Task: Look for space in Conception Bay South, Canada from 2nd June, 2023 to 15th June, 2023 for 2 adults in price range Rs.10000 to Rs.15000. Place can be entire place with 1  bedroom having 1 bed and 1 bathroom. Property type can be house, flat, guest house, hotel. Booking option can be shelf check-in. Required host language is English.
Action: Mouse moved to (441, 88)
Screenshot: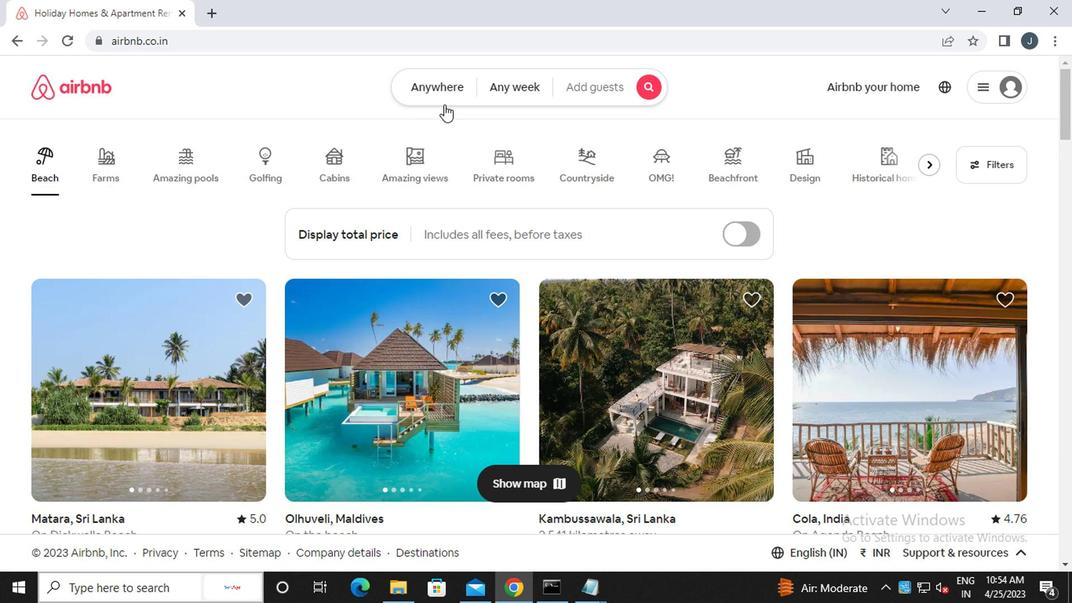 
Action: Mouse pressed left at (441, 88)
Screenshot: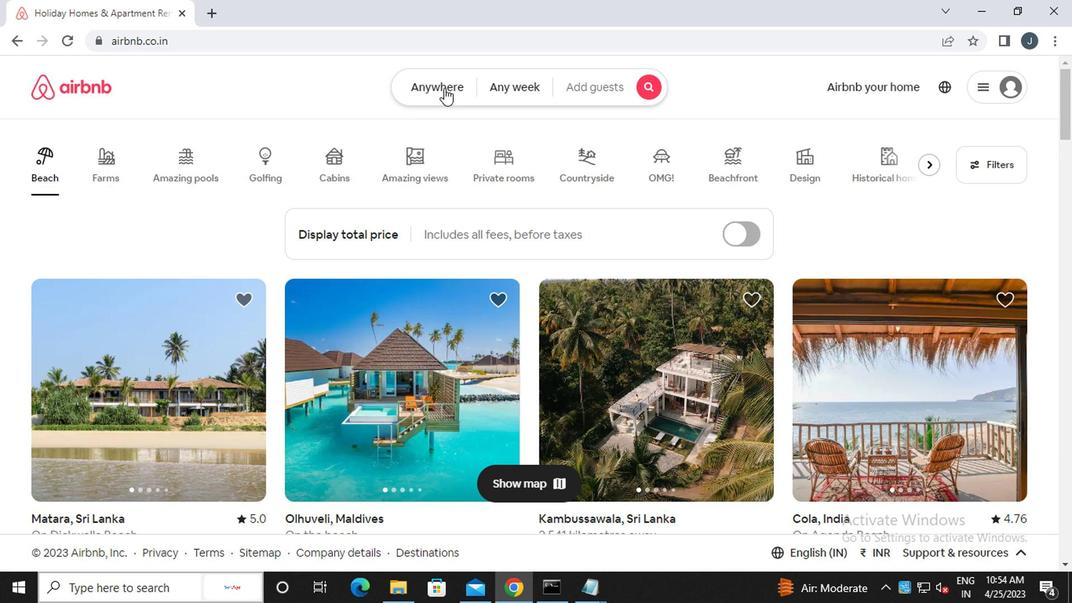 
Action: Mouse moved to (273, 157)
Screenshot: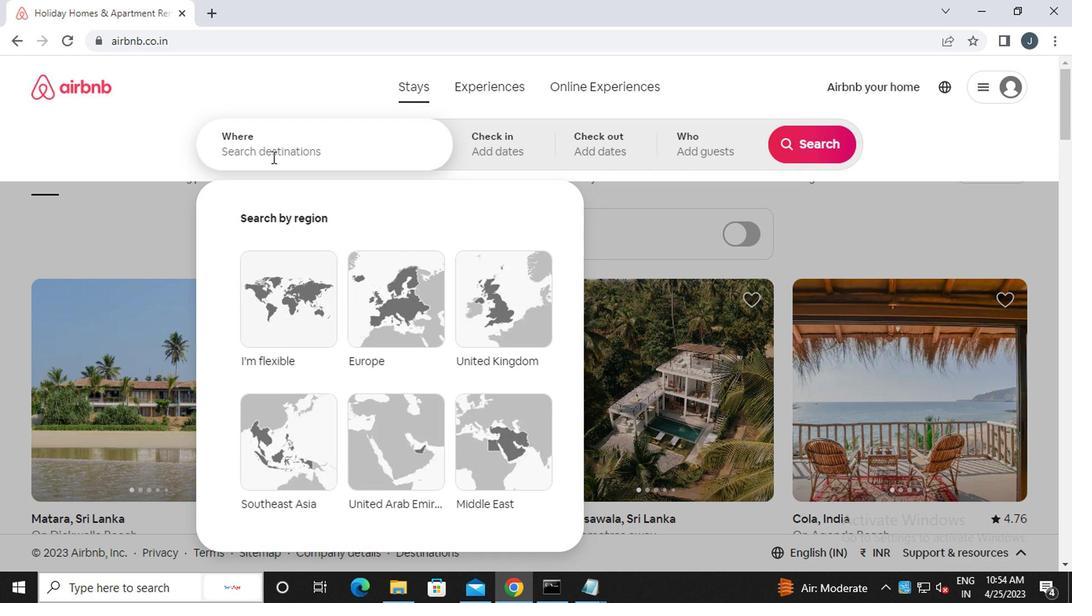 
Action: Mouse pressed left at (273, 157)
Screenshot: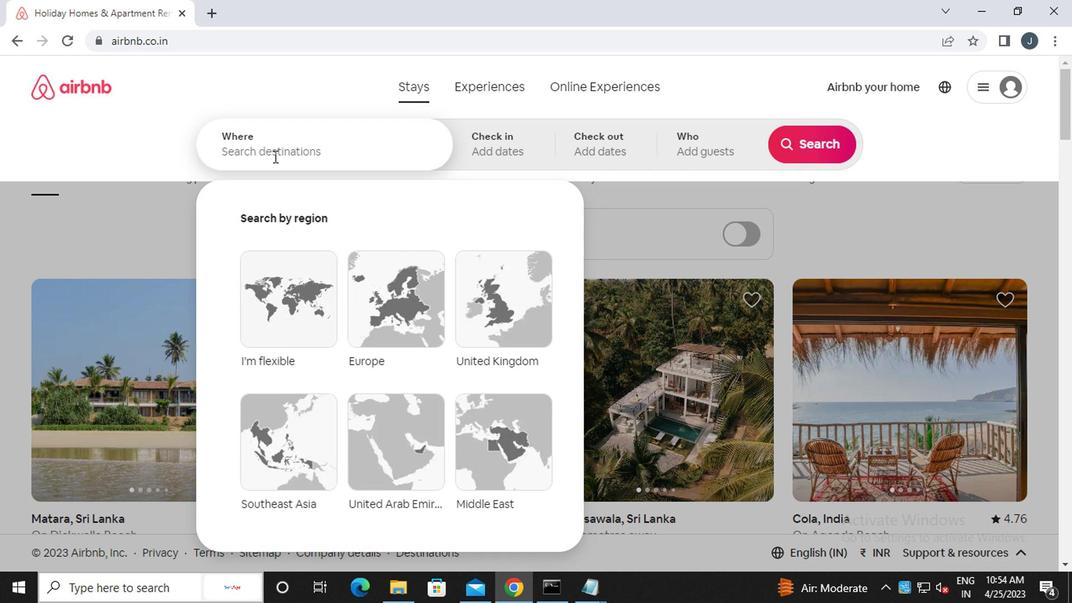 
Action: Key pressed c<Key.caps_lock>onception<Key.space><Key.caps_lock>b<Key.caps_lock>ay<Key.space><Key.caps_lock>s<Key.caps_lock>outh,<Key.space><Key.caps_lock>c<Key.caps_lock>anada
Screenshot: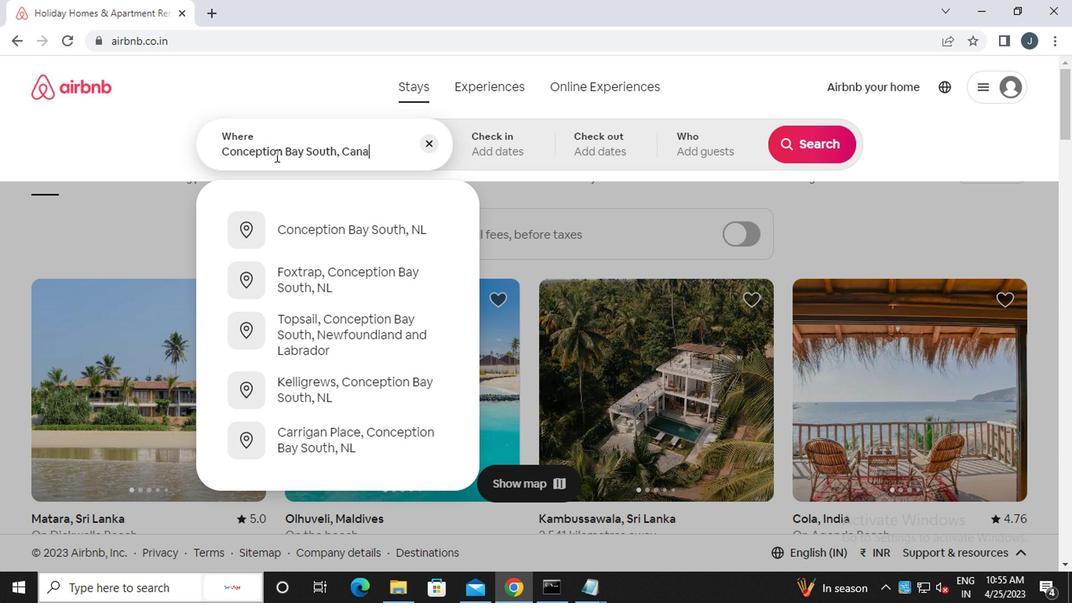 
Action: Mouse moved to (434, 151)
Screenshot: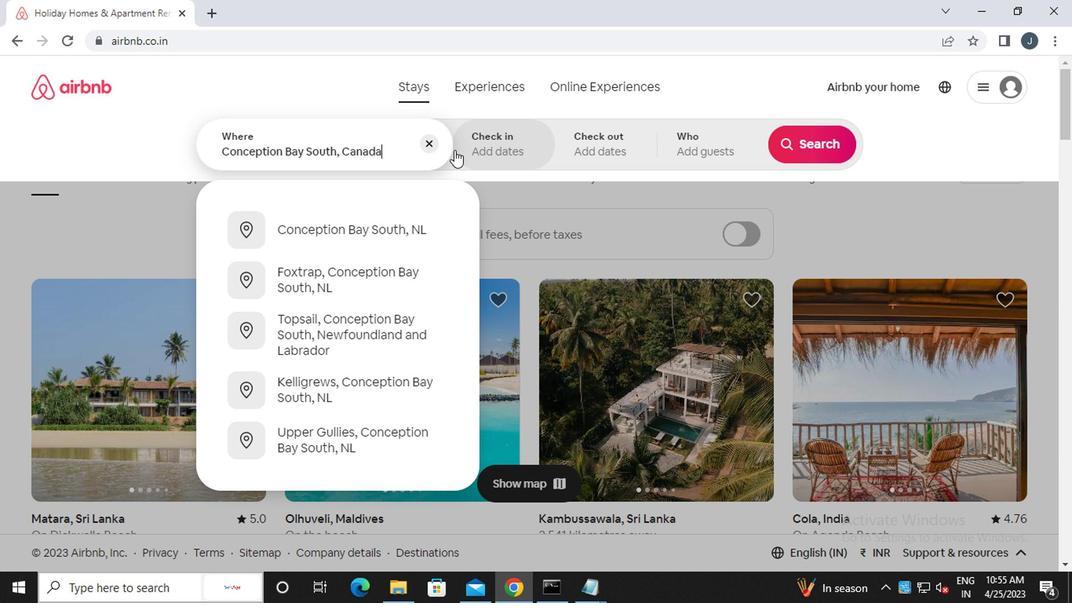 
Action: Key pressed <Key.enter>
Screenshot: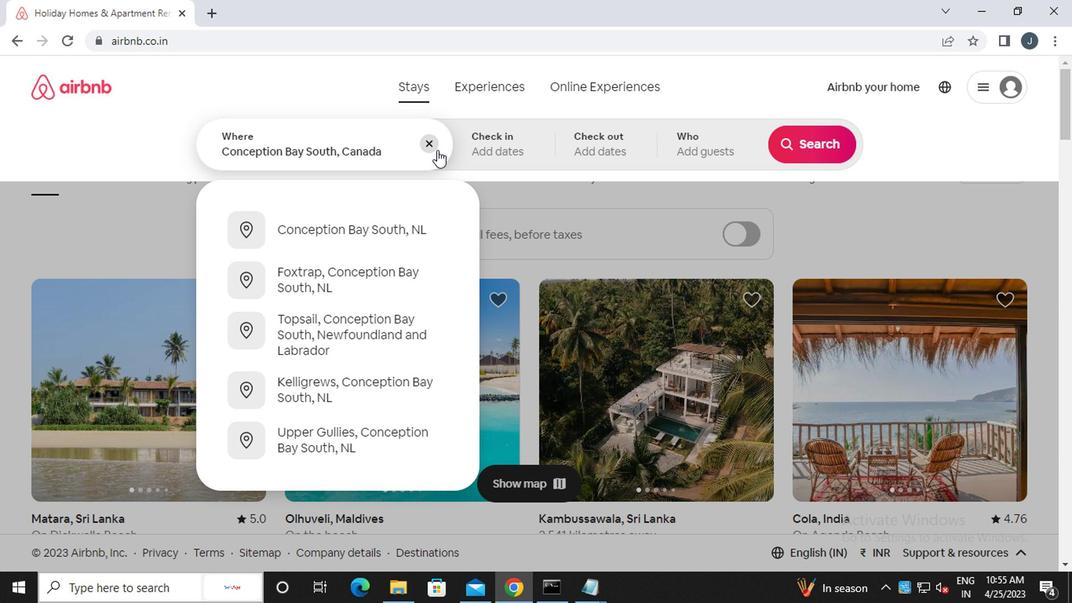 
Action: Mouse moved to (798, 271)
Screenshot: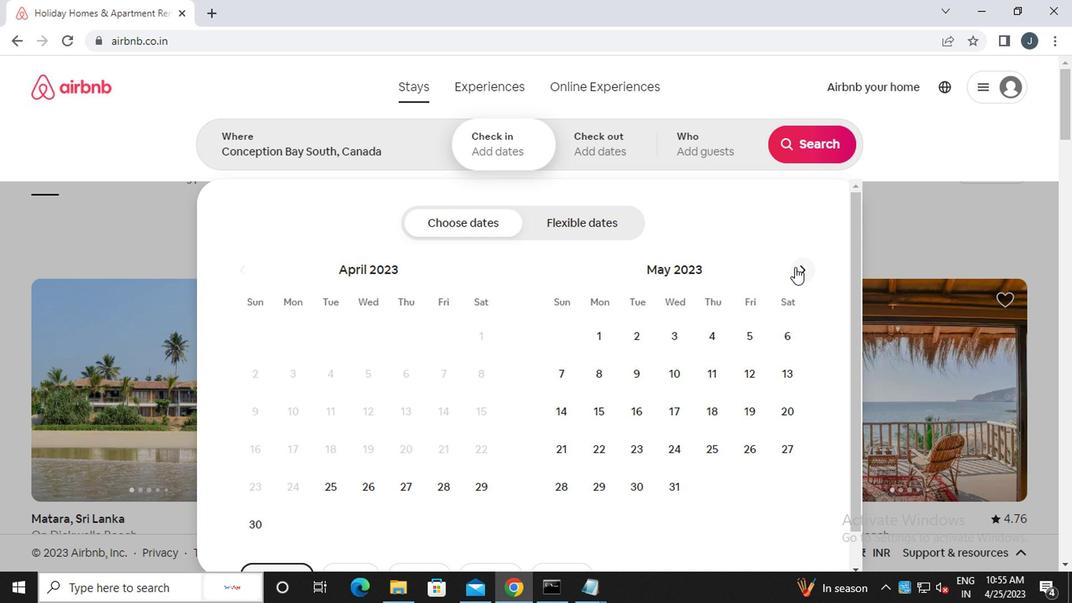 
Action: Mouse pressed left at (798, 271)
Screenshot: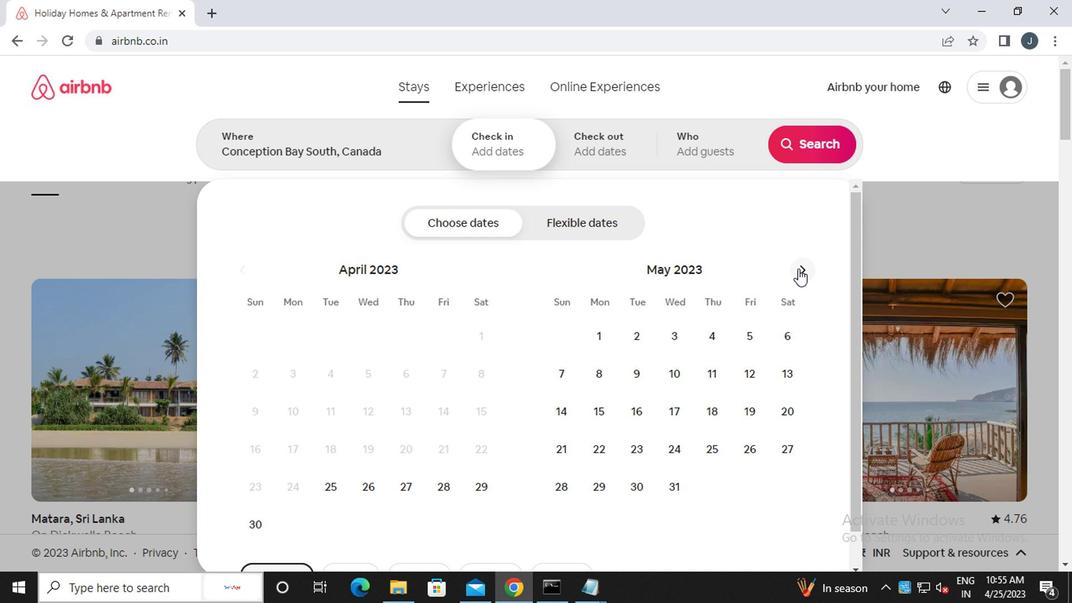 
Action: Mouse moved to (752, 337)
Screenshot: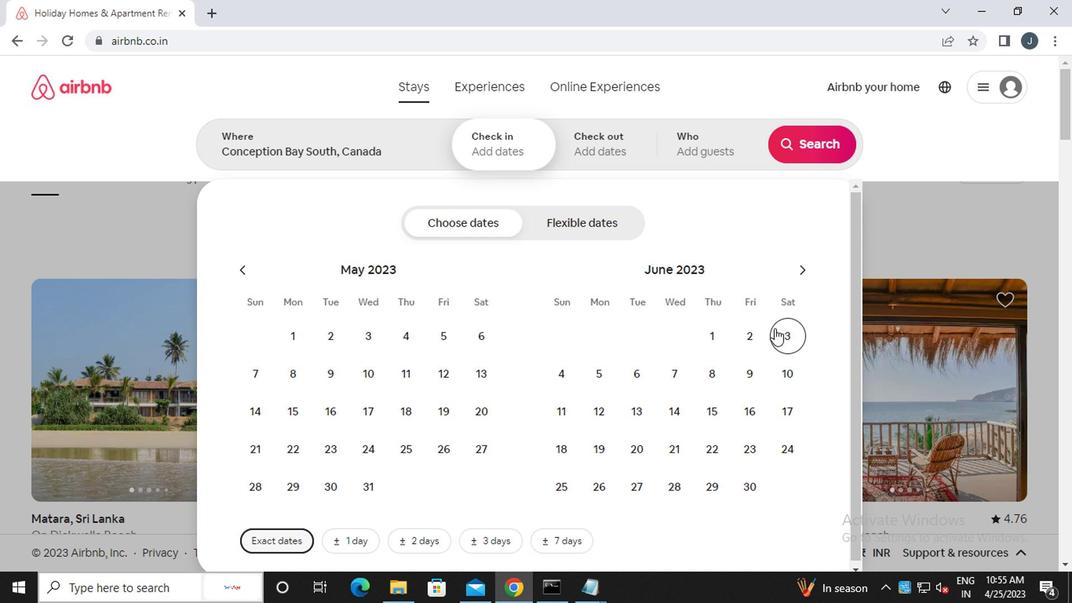 
Action: Mouse pressed left at (752, 337)
Screenshot: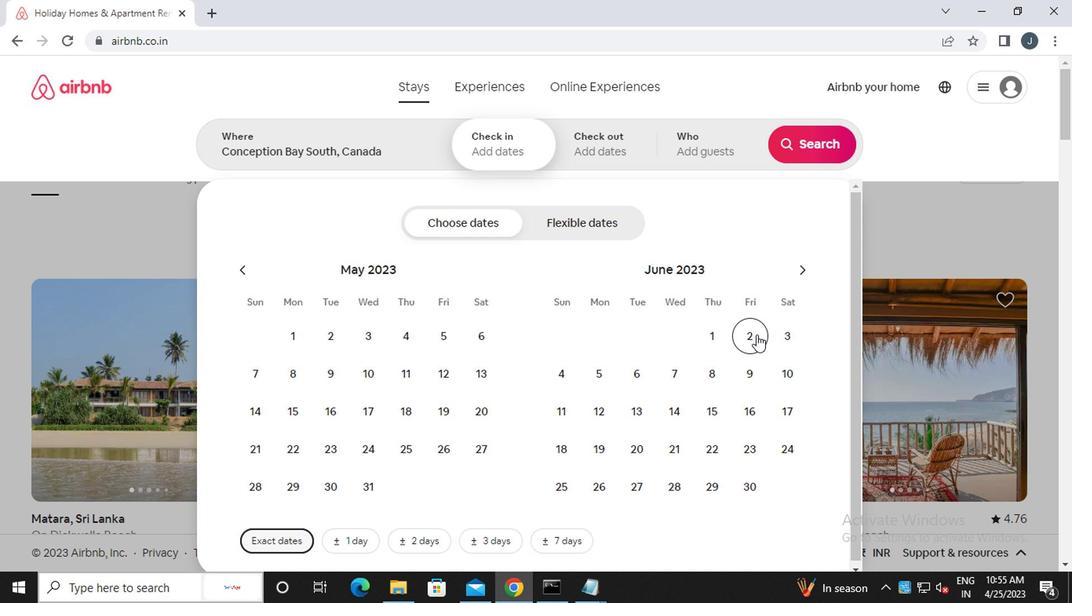 
Action: Mouse moved to (719, 410)
Screenshot: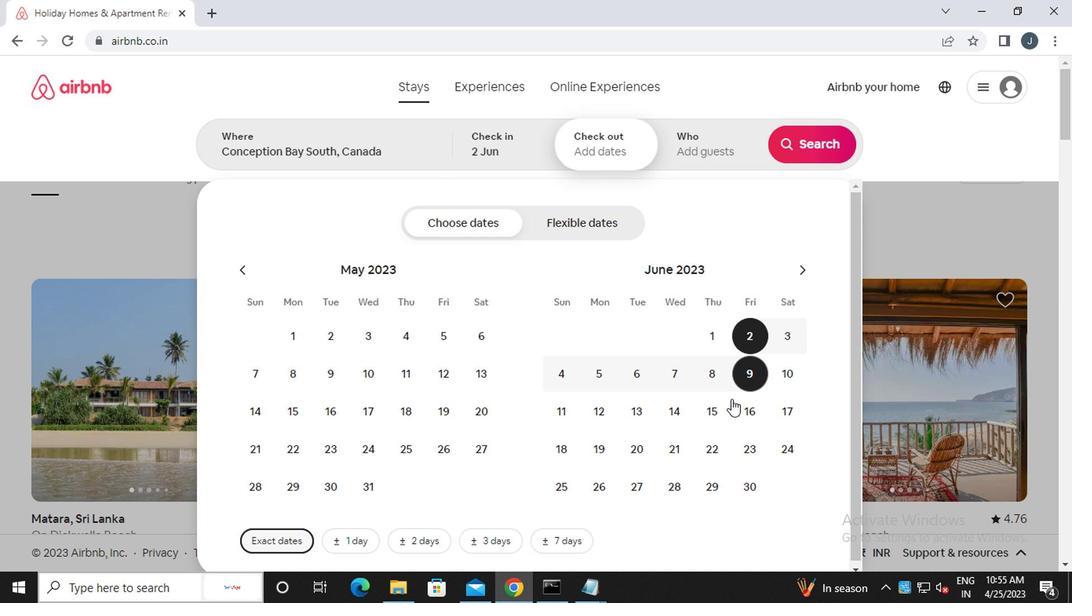 
Action: Mouse pressed left at (719, 410)
Screenshot: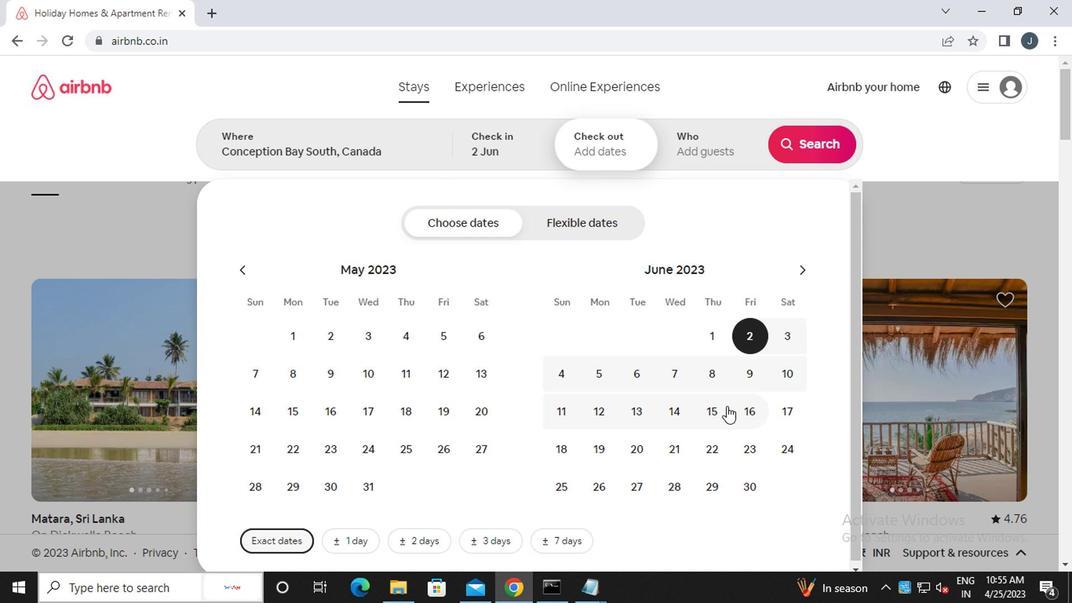 
Action: Mouse moved to (722, 140)
Screenshot: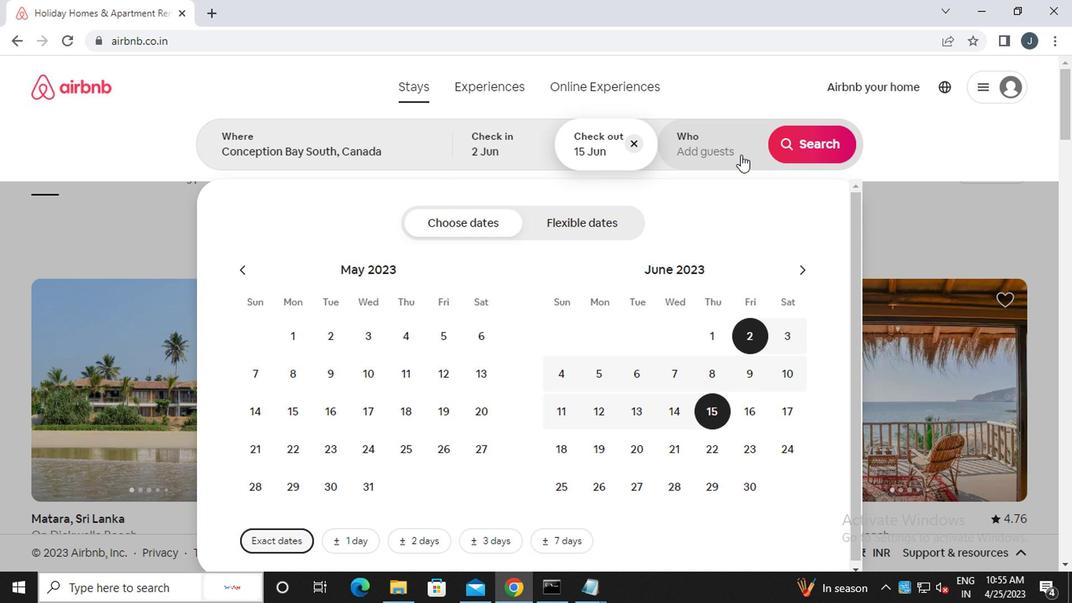 
Action: Mouse pressed left at (722, 140)
Screenshot: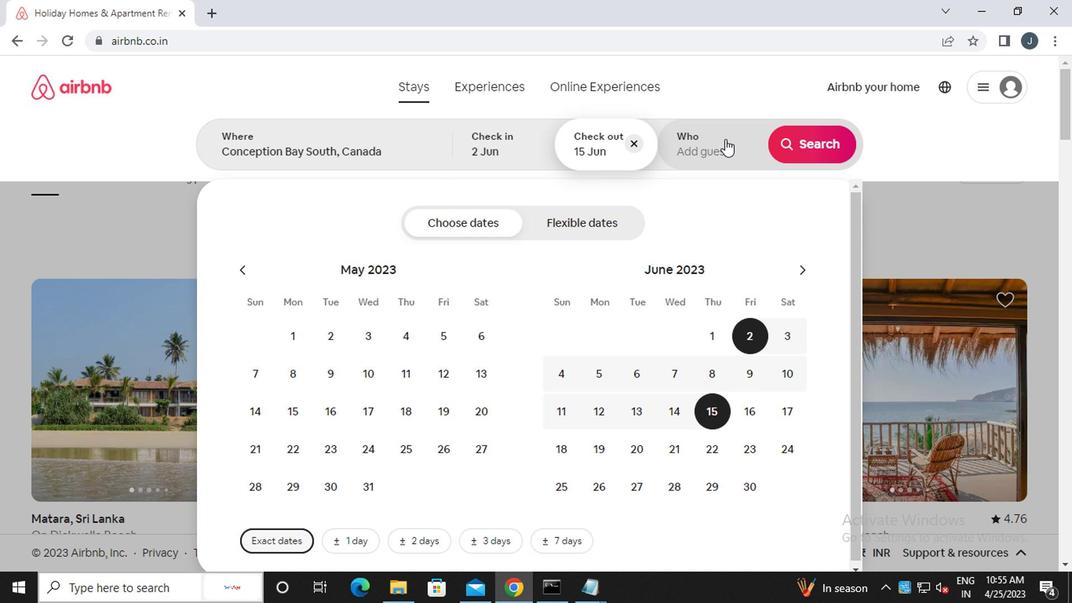 
Action: Mouse moved to (819, 227)
Screenshot: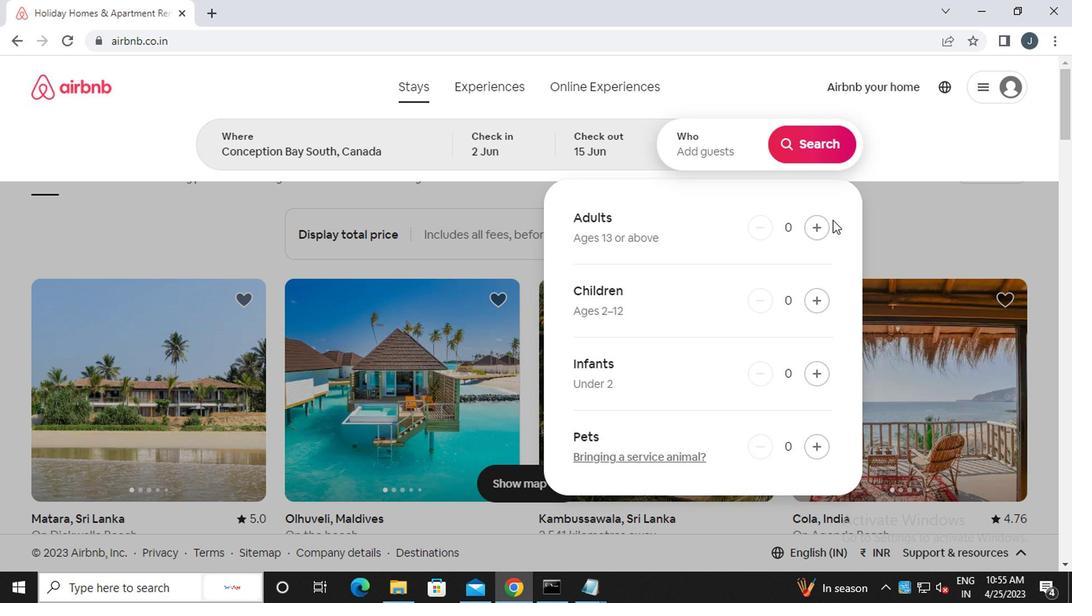 
Action: Mouse pressed left at (819, 227)
Screenshot: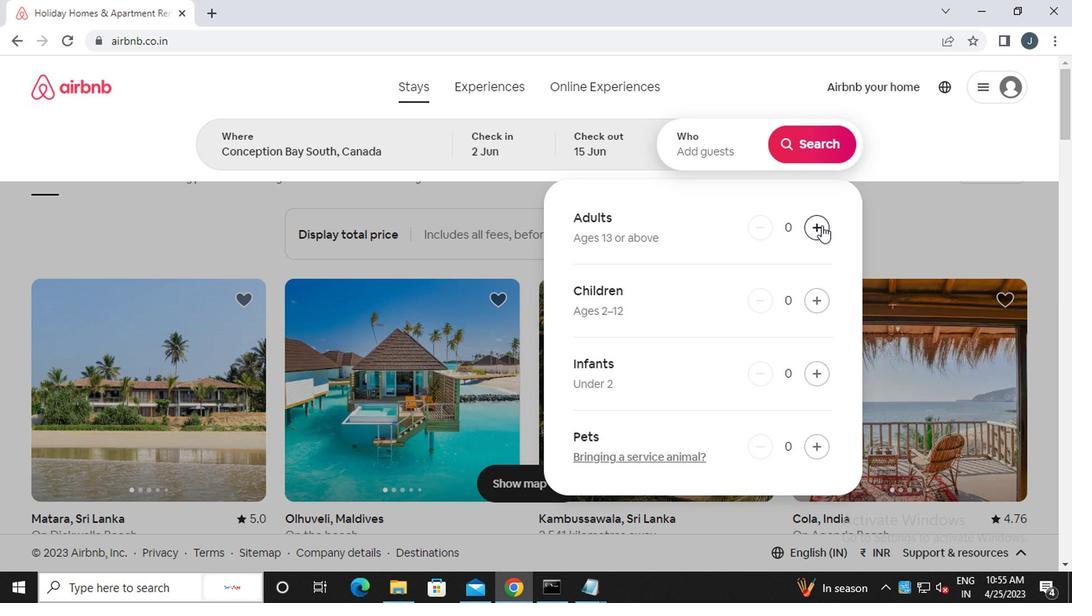 
Action: Mouse pressed left at (819, 227)
Screenshot: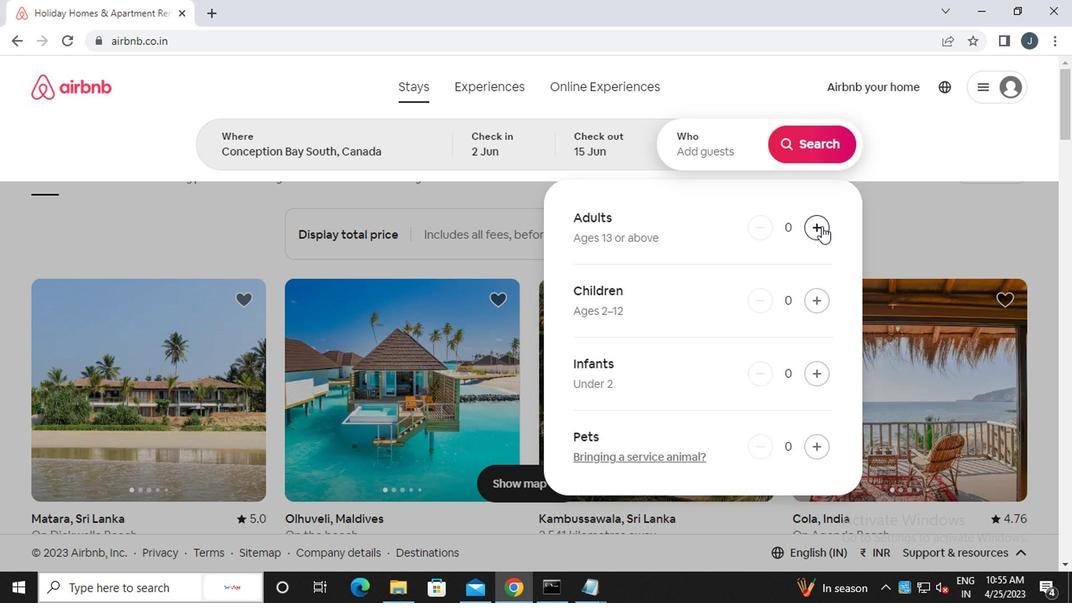 
Action: Mouse moved to (821, 136)
Screenshot: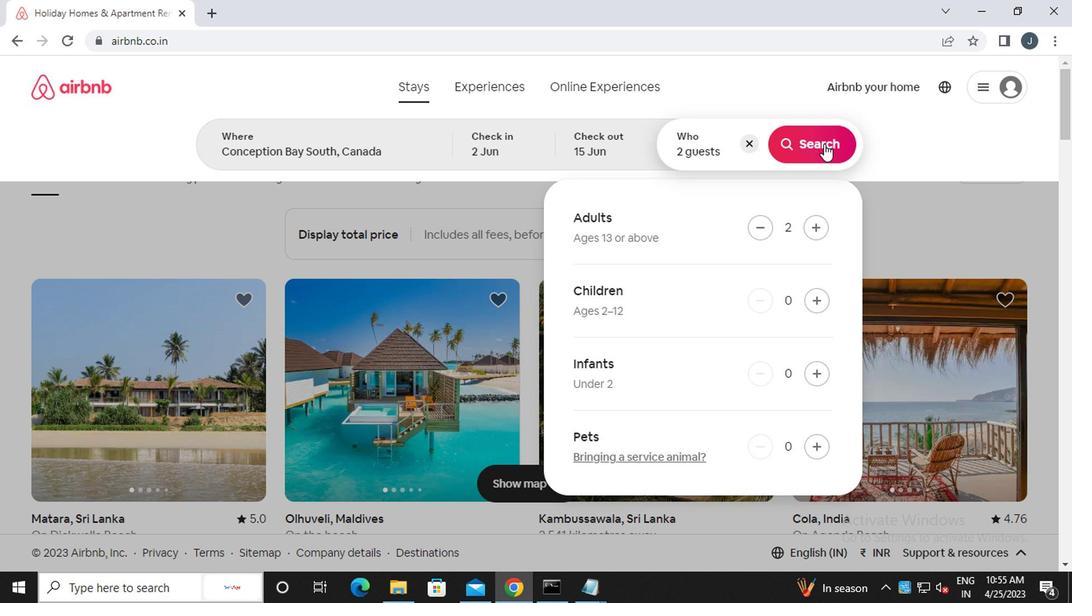 
Action: Mouse pressed left at (821, 136)
Screenshot: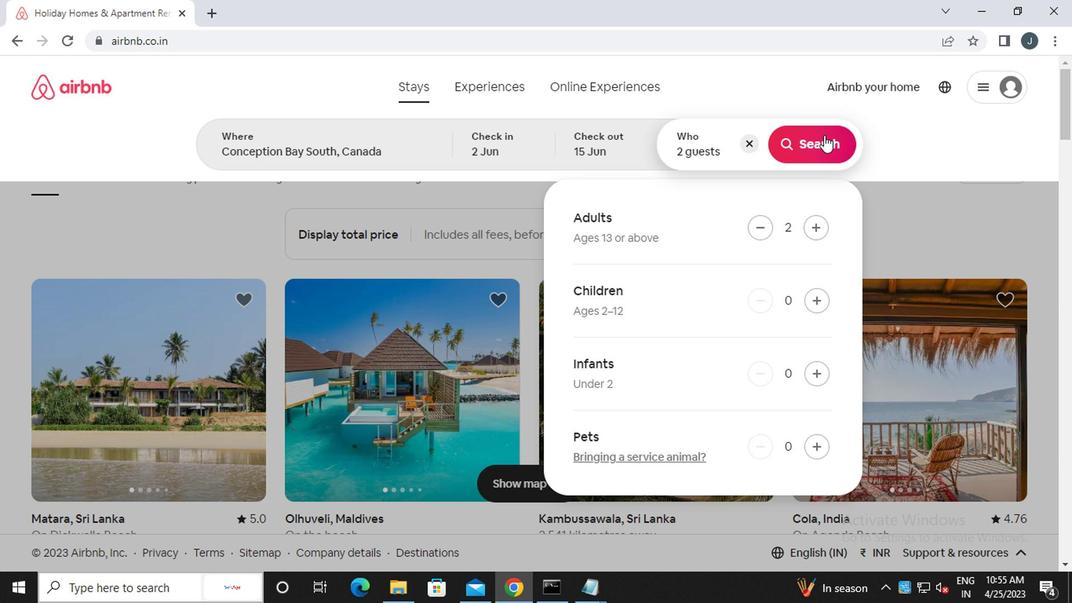 
Action: Mouse moved to (1017, 160)
Screenshot: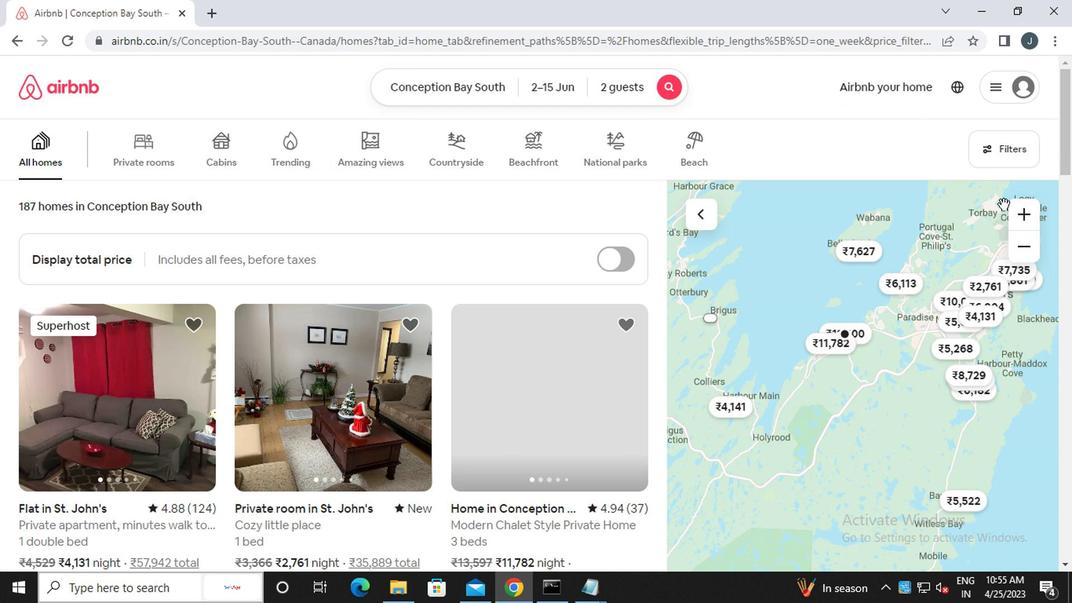 
Action: Mouse pressed left at (1017, 160)
Screenshot: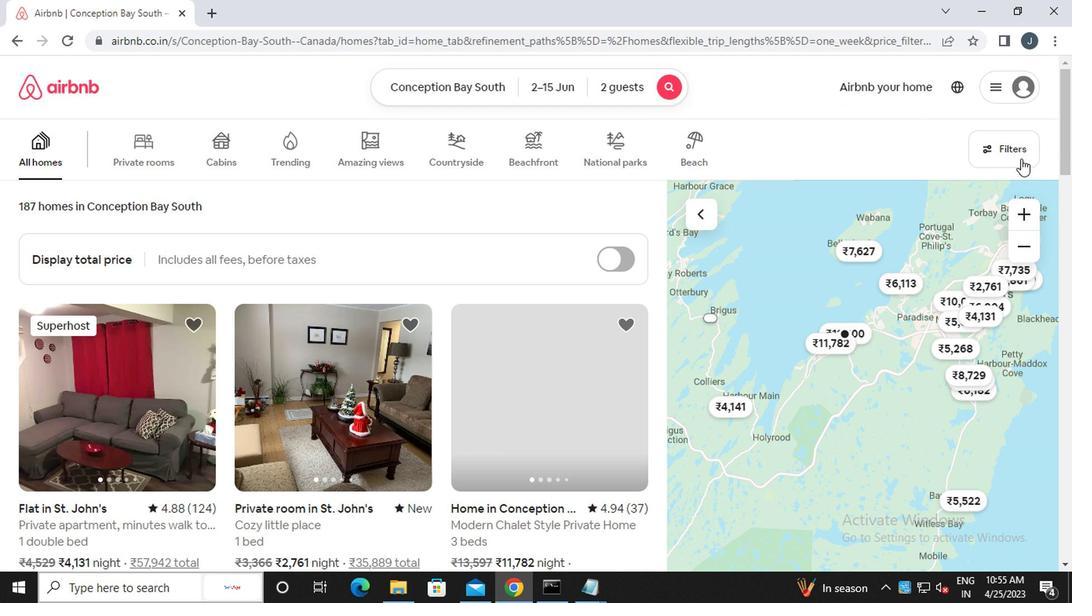 
Action: Mouse moved to (390, 345)
Screenshot: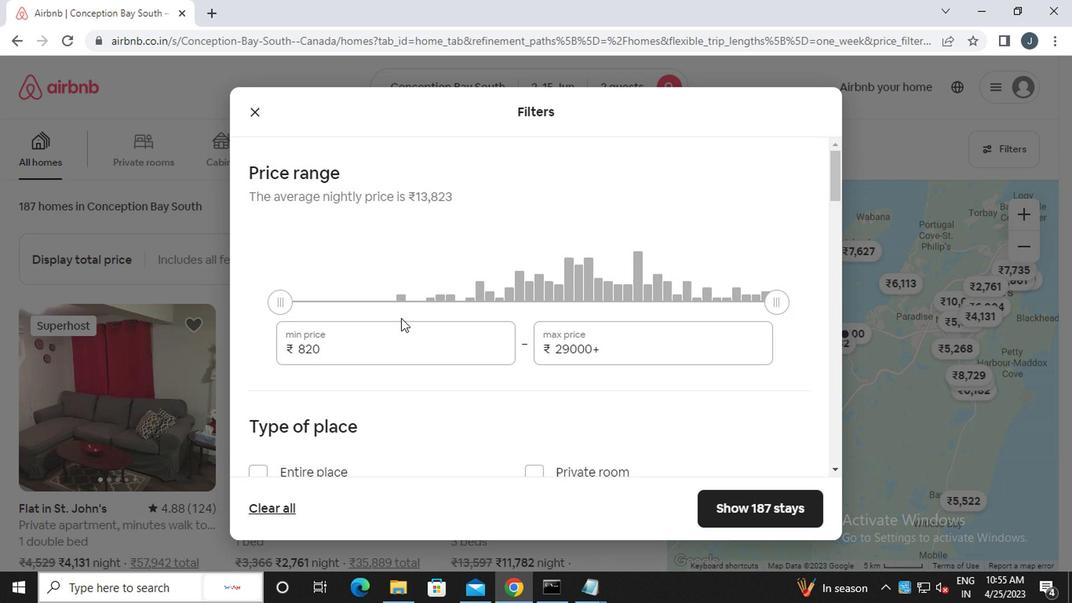 
Action: Mouse pressed left at (390, 345)
Screenshot: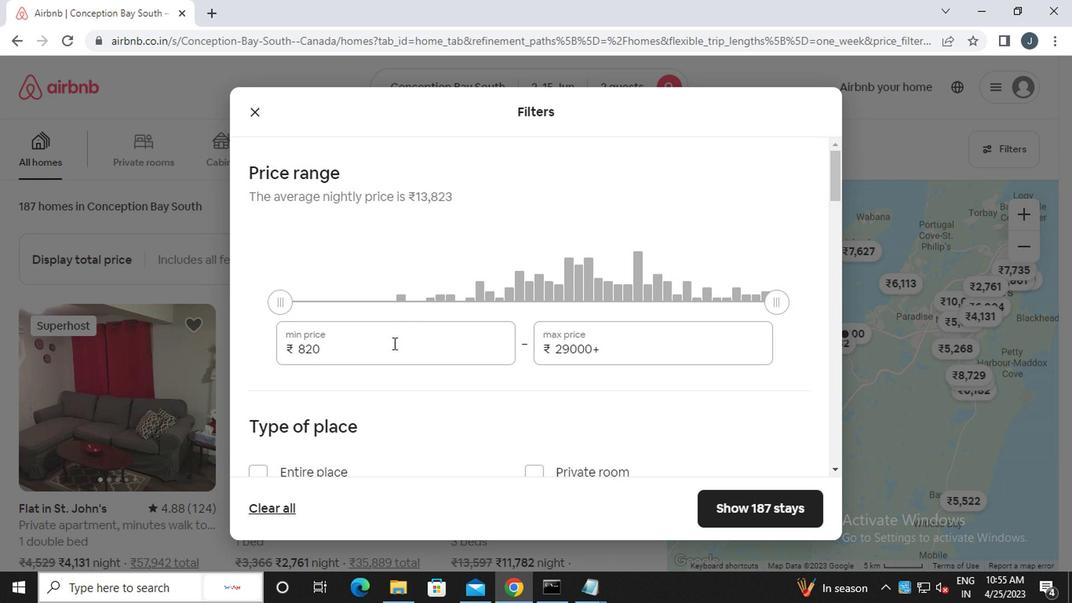 
Action: Mouse moved to (388, 345)
Screenshot: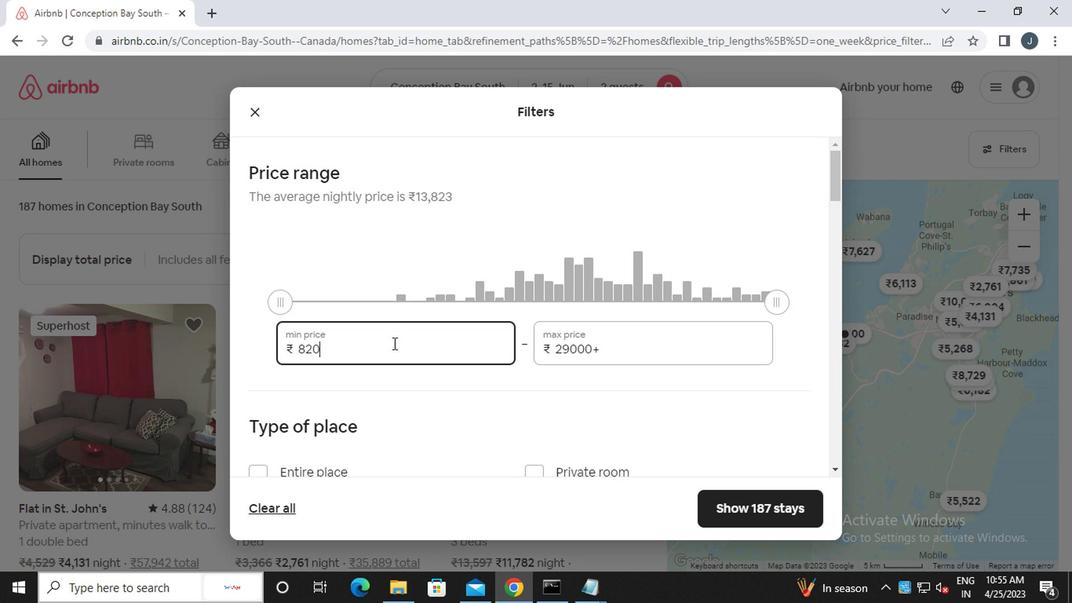 
Action: Key pressed <Key.backspace><Key.backspace><Key.backspace><<97>><<96>><<96>><<96>><<96>>
Screenshot: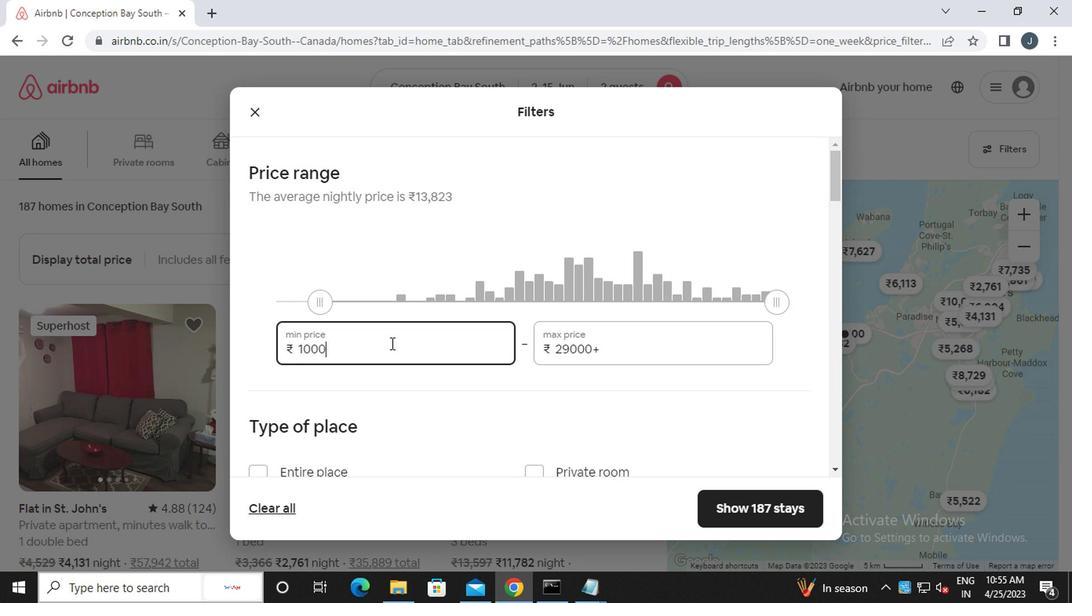 
Action: Mouse moved to (618, 343)
Screenshot: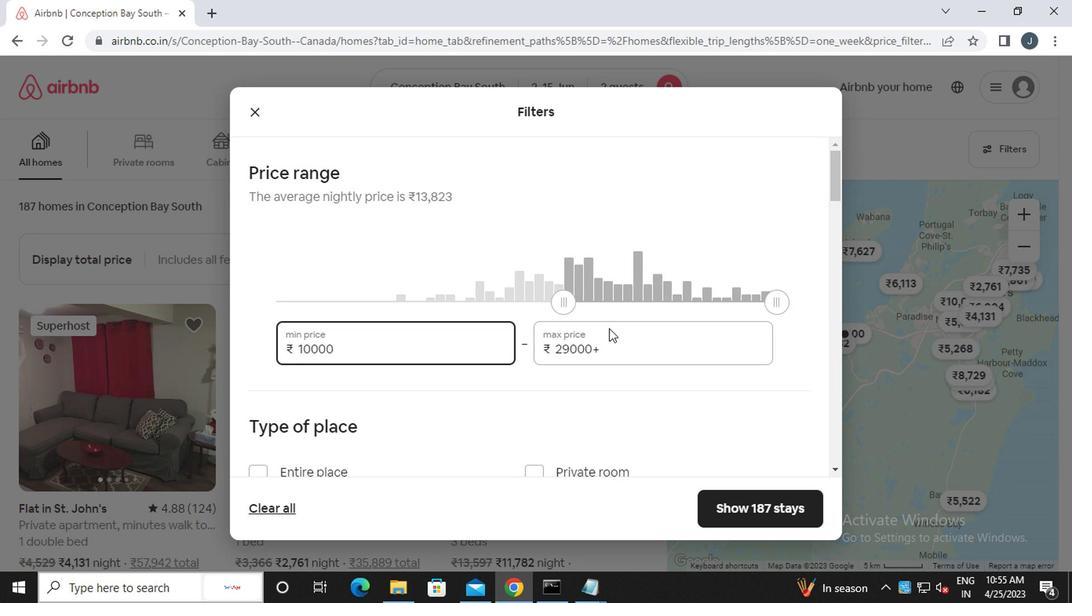 
Action: Mouse pressed left at (618, 343)
Screenshot: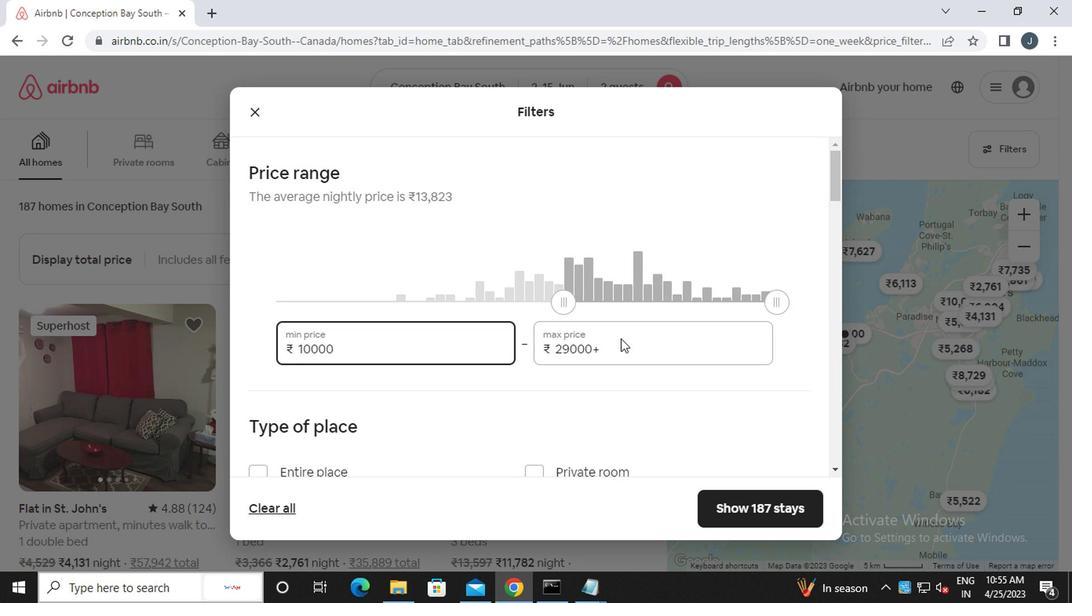 
Action: Key pressed <Key.backspace><Key.backspace><Key.backspace><Key.backspace><Key.backspace><Key.backspace><Key.backspace><Key.backspace><Key.backspace><Key.backspace><Key.backspace><Key.backspace><<97>><<101>><<96>><<96>><<96>>
Screenshot: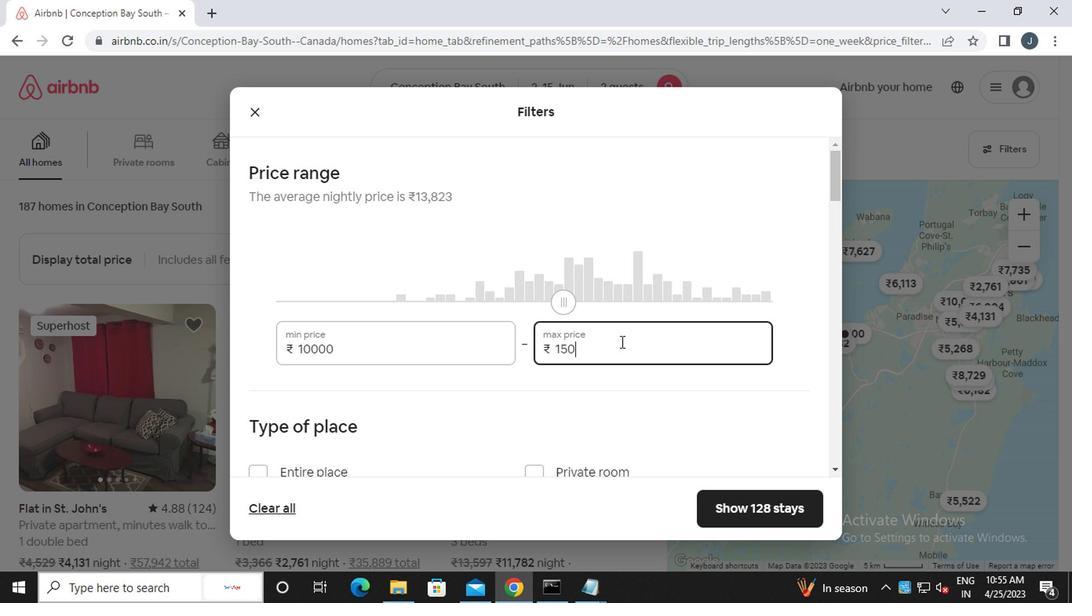
Action: Mouse moved to (621, 343)
Screenshot: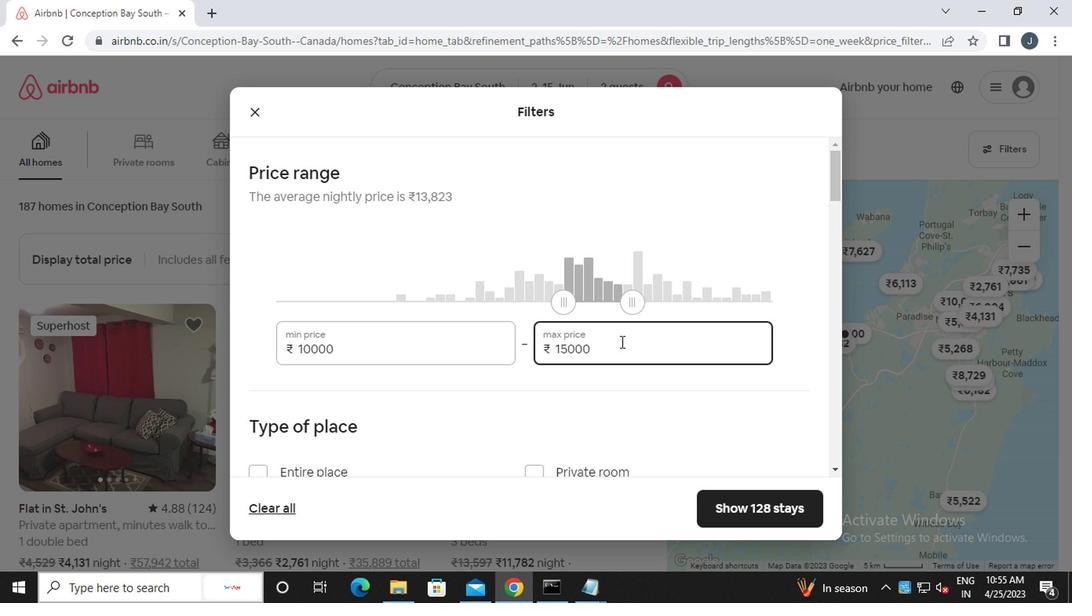 
Action: Mouse scrolled (621, 342) with delta (0, 0)
Screenshot: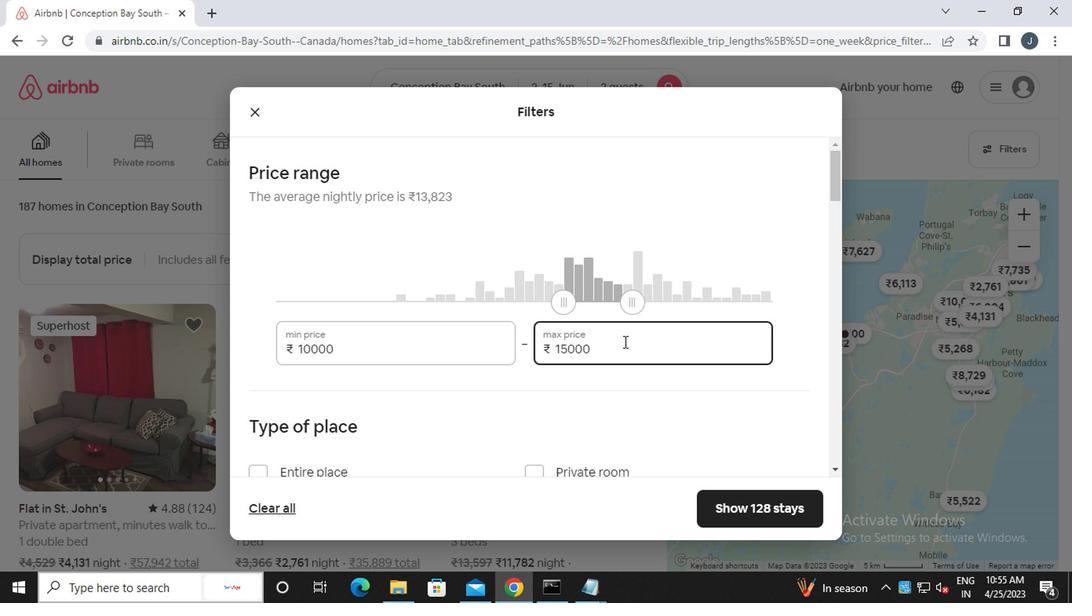
Action: Mouse scrolled (621, 342) with delta (0, 0)
Screenshot: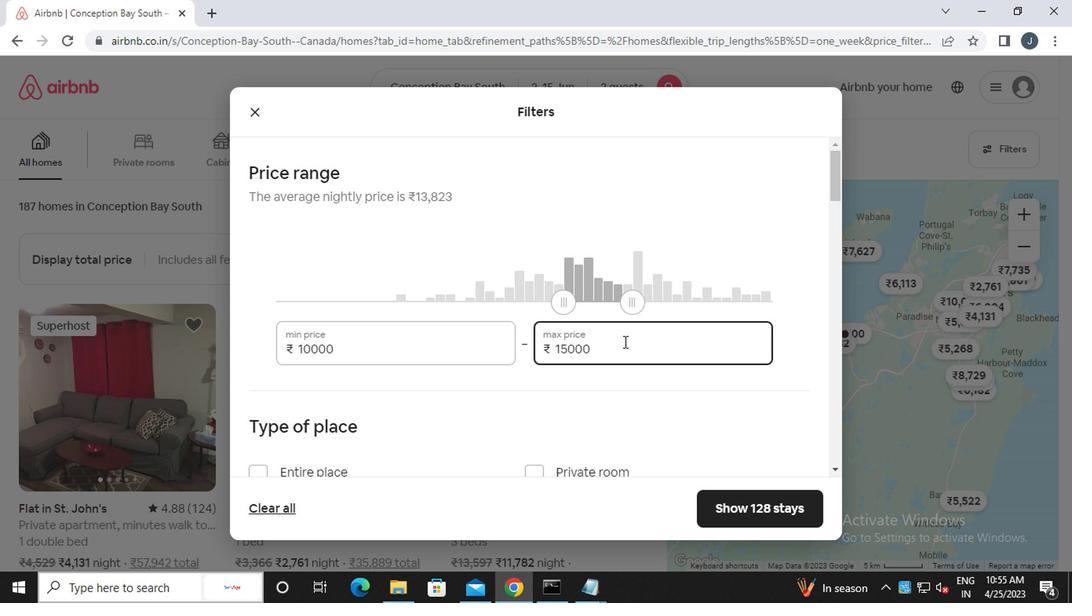 
Action: Mouse scrolled (621, 342) with delta (0, 0)
Screenshot: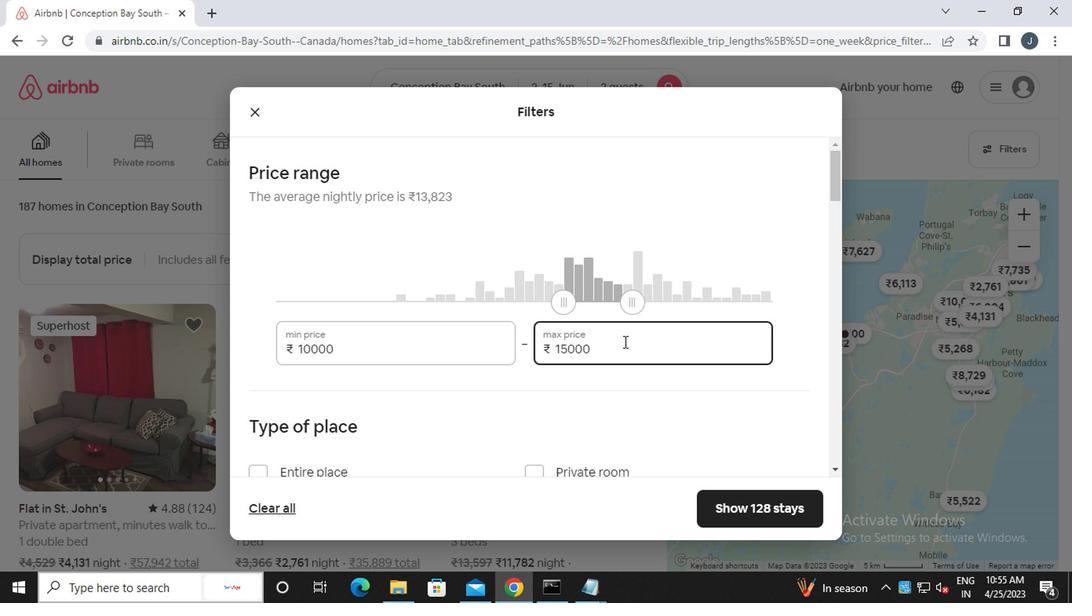 
Action: Mouse moved to (251, 244)
Screenshot: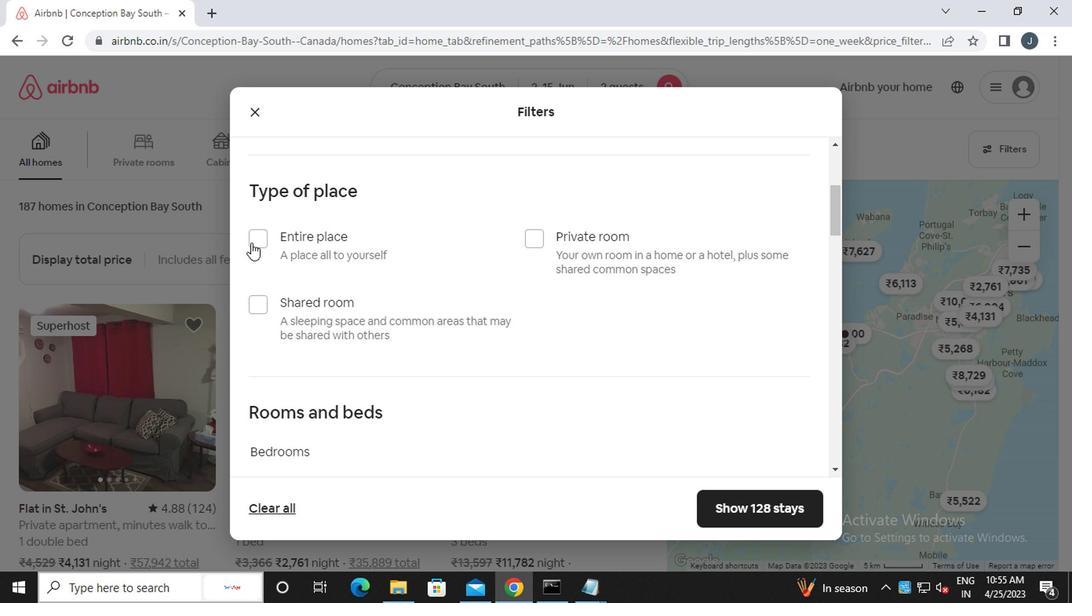 
Action: Mouse pressed left at (251, 244)
Screenshot: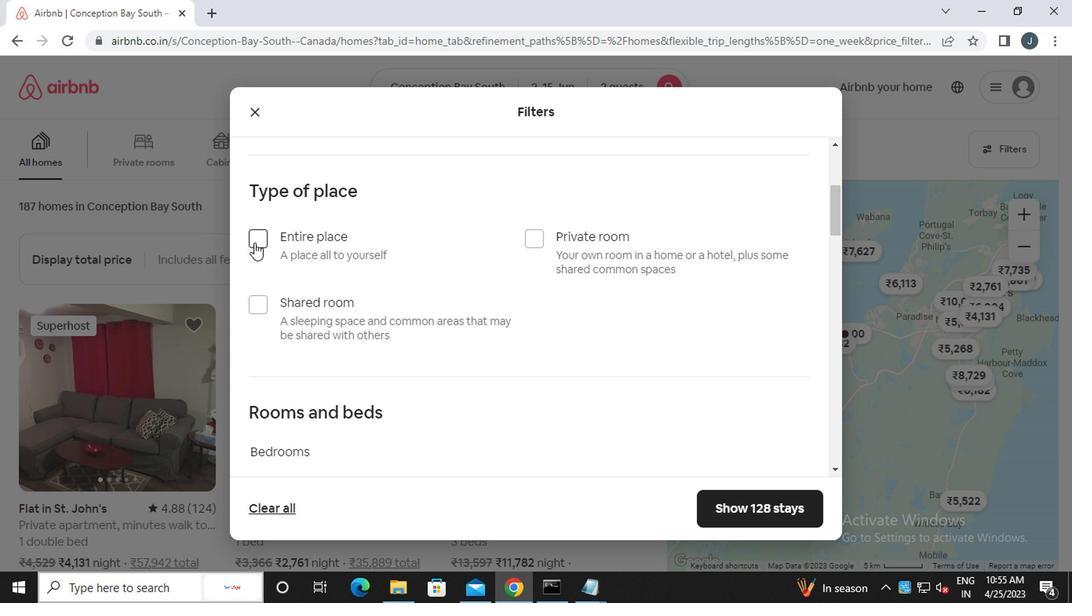 
Action: Mouse moved to (382, 291)
Screenshot: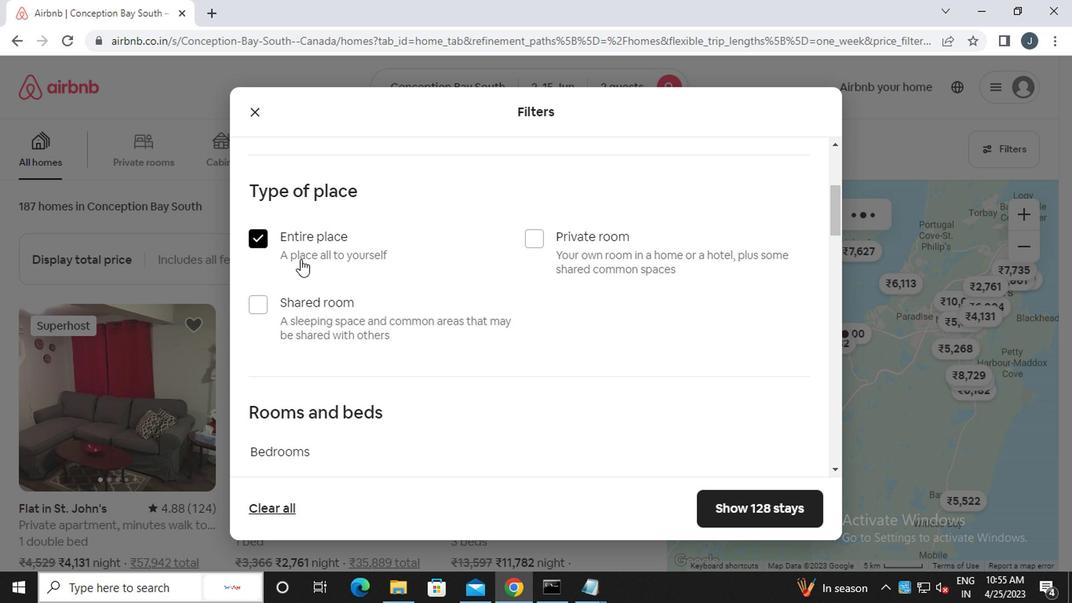 
Action: Mouse scrolled (382, 290) with delta (0, 0)
Screenshot: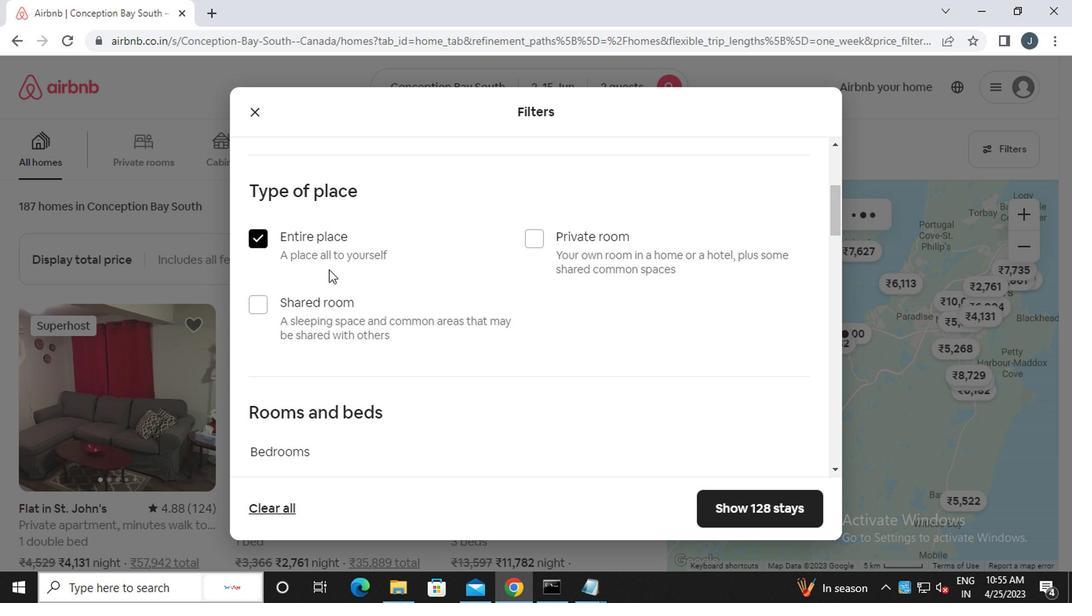 
Action: Mouse scrolled (382, 290) with delta (0, 0)
Screenshot: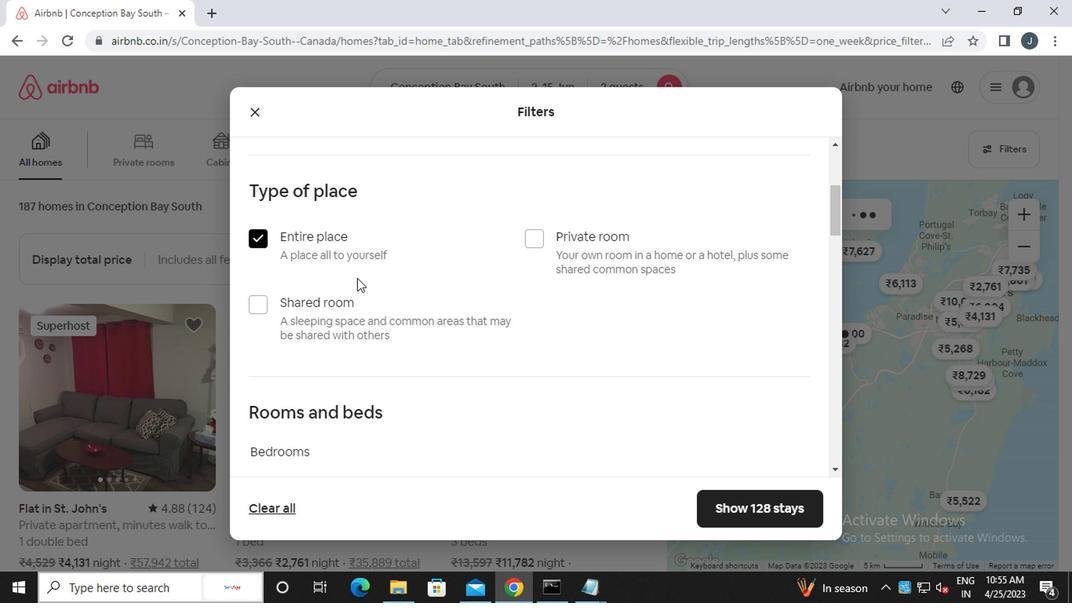 
Action: Mouse scrolled (382, 290) with delta (0, 0)
Screenshot: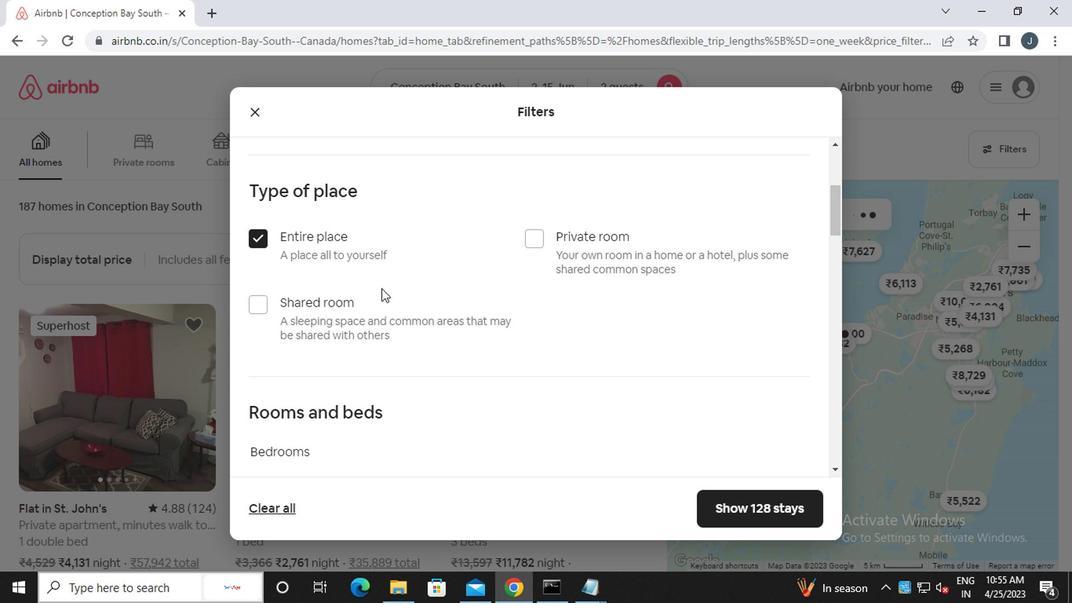 
Action: Mouse scrolled (382, 290) with delta (0, 0)
Screenshot: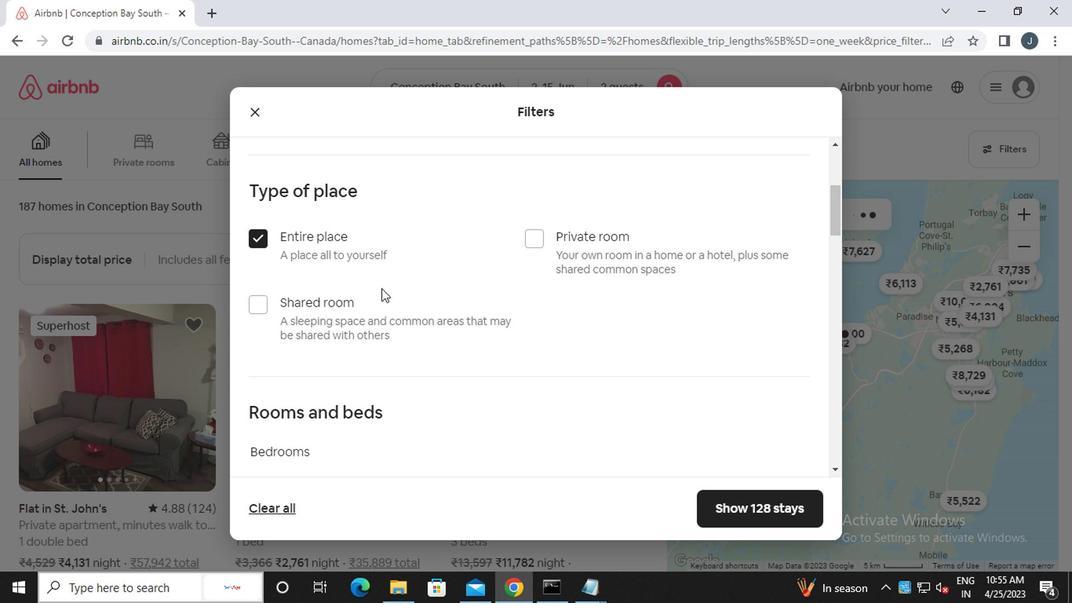 
Action: Mouse scrolled (382, 290) with delta (0, 0)
Screenshot: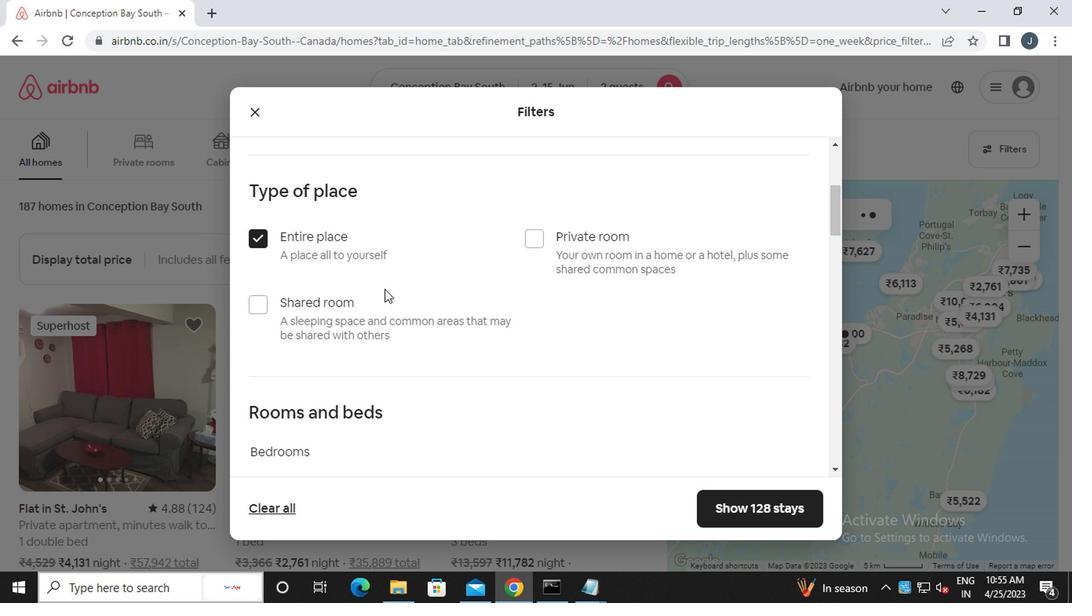 
Action: Mouse moved to (342, 184)
Screenshot: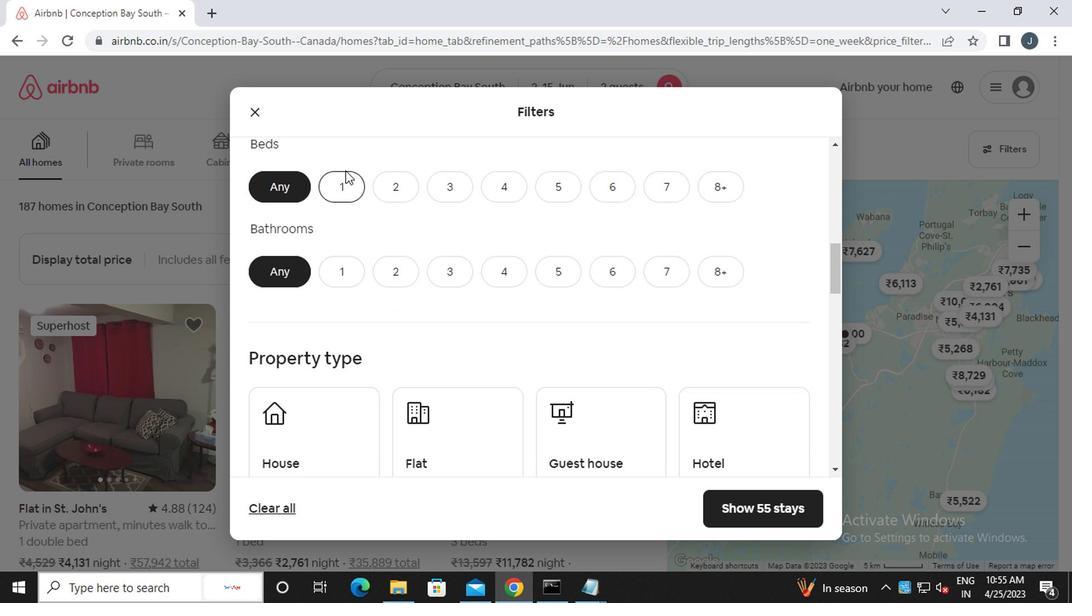 
Action: Mouse scrolled (342, 184) with delta (0, 0)
Screenshot: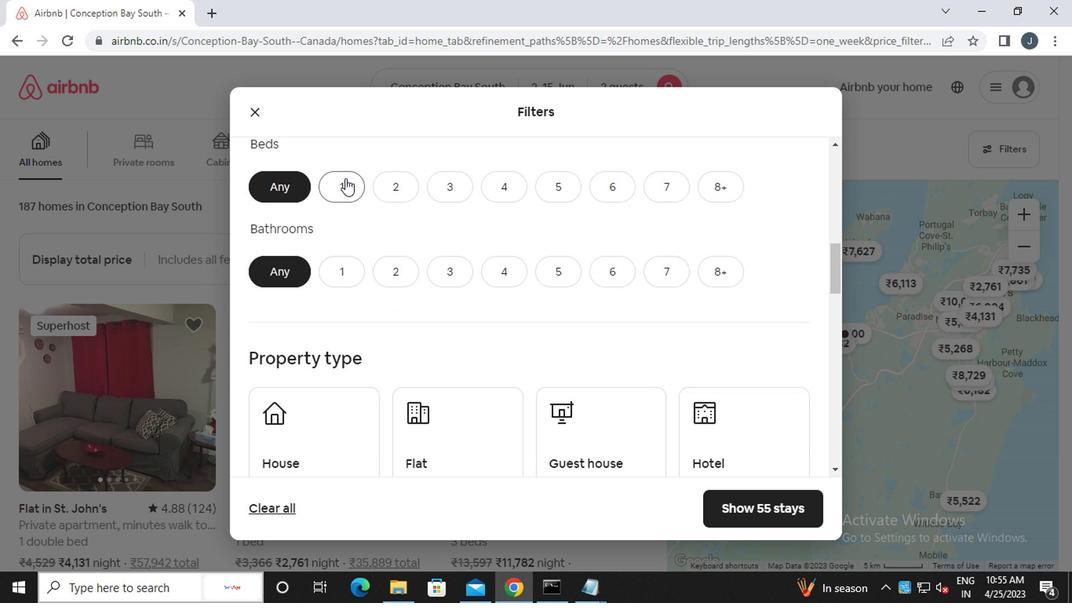 
Action: Mouse moved to (333, 183)
Screenshot: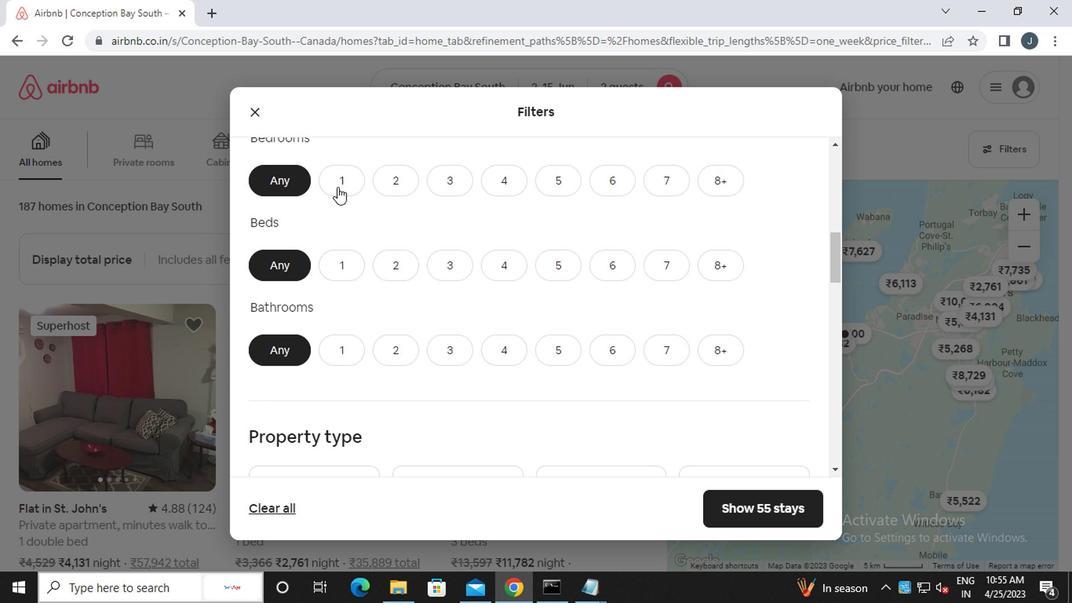 
Action: Mouse pressed left at (333, 183)
Screenshot: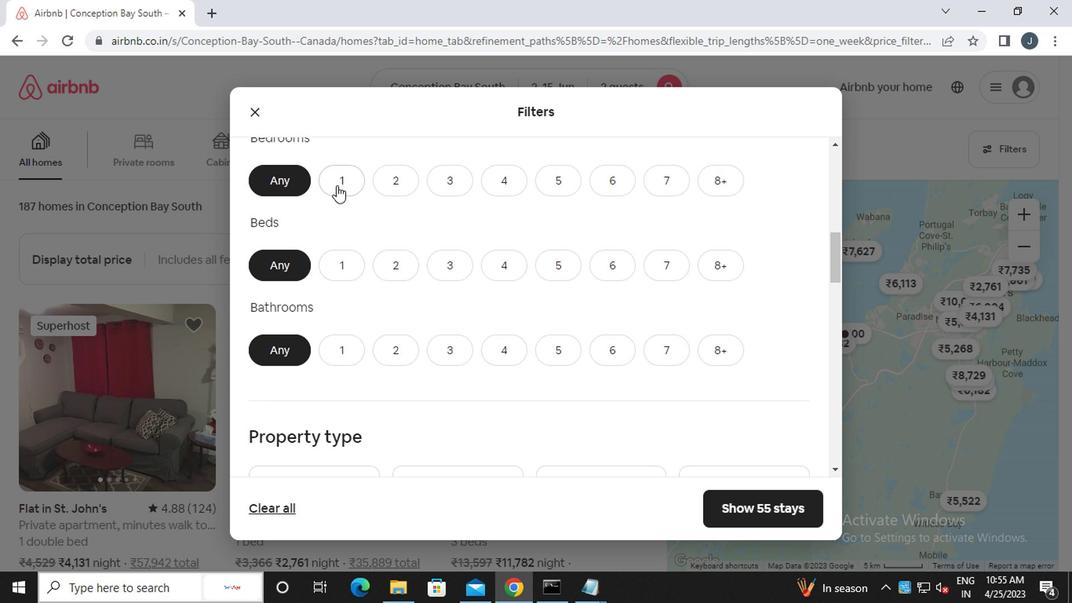 
Action: Mouse moved to (343, 262)
Screenshot: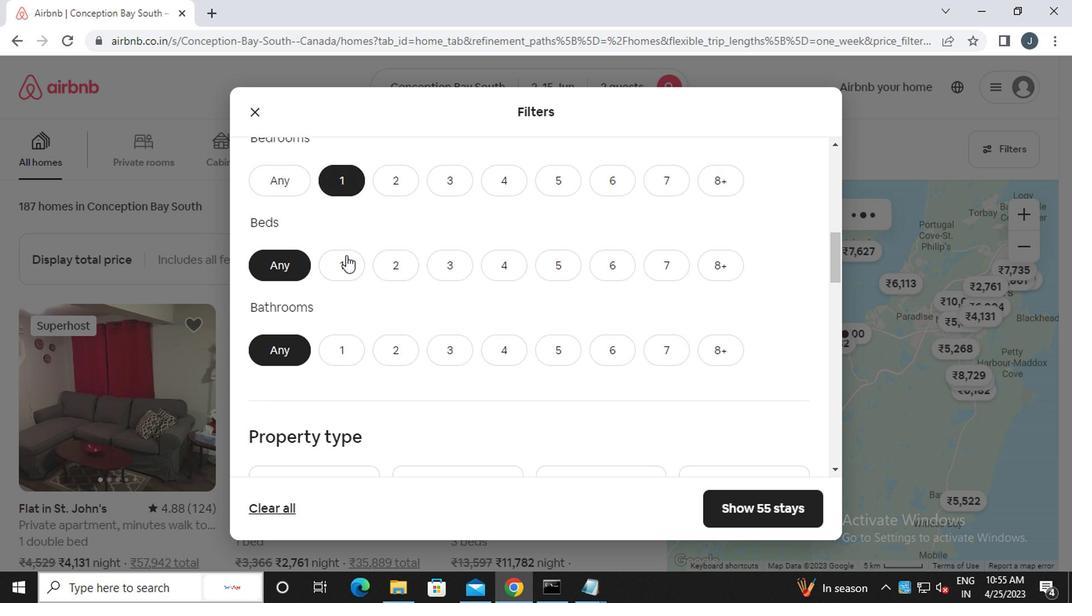 
Action: Mouse pressed left at (343, 262)
Screenshot: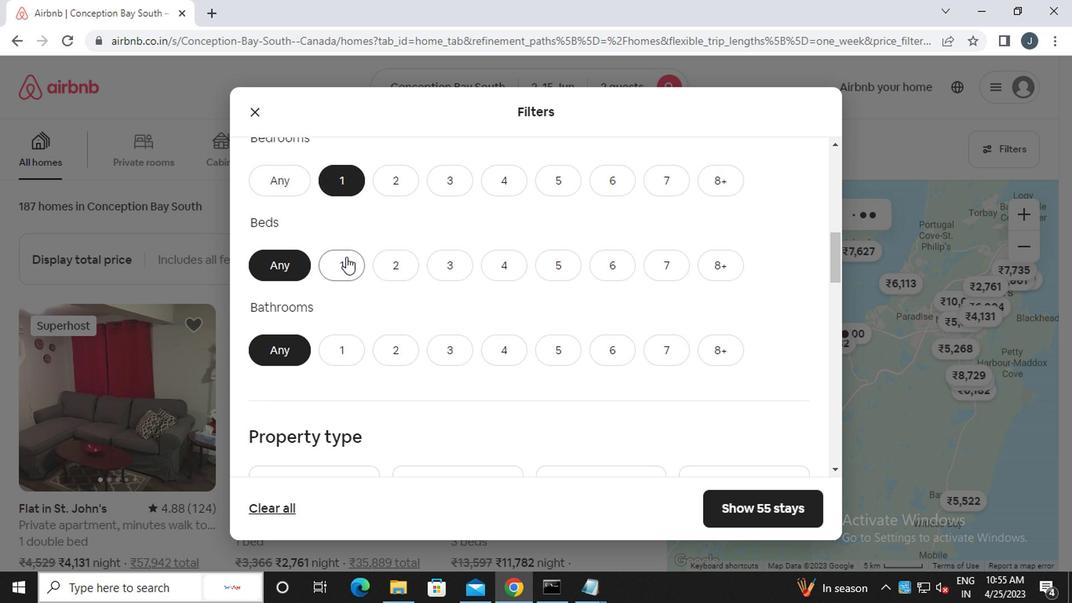 
Action: Mouse moved to (336, 347)
Screenshot: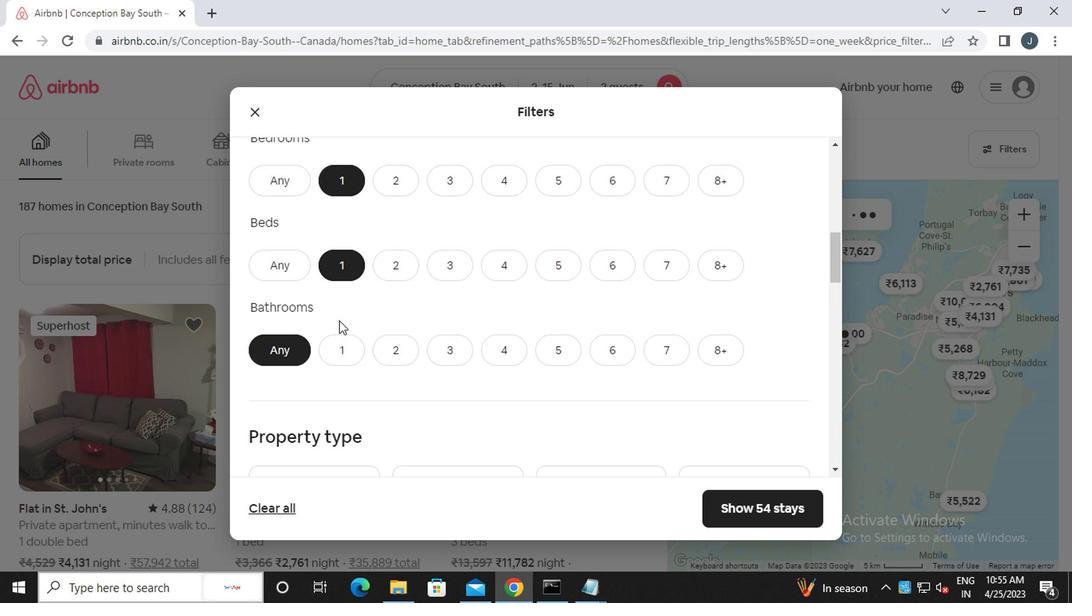 
Action: Mouse pressed left at (336, 347)
Screenshot: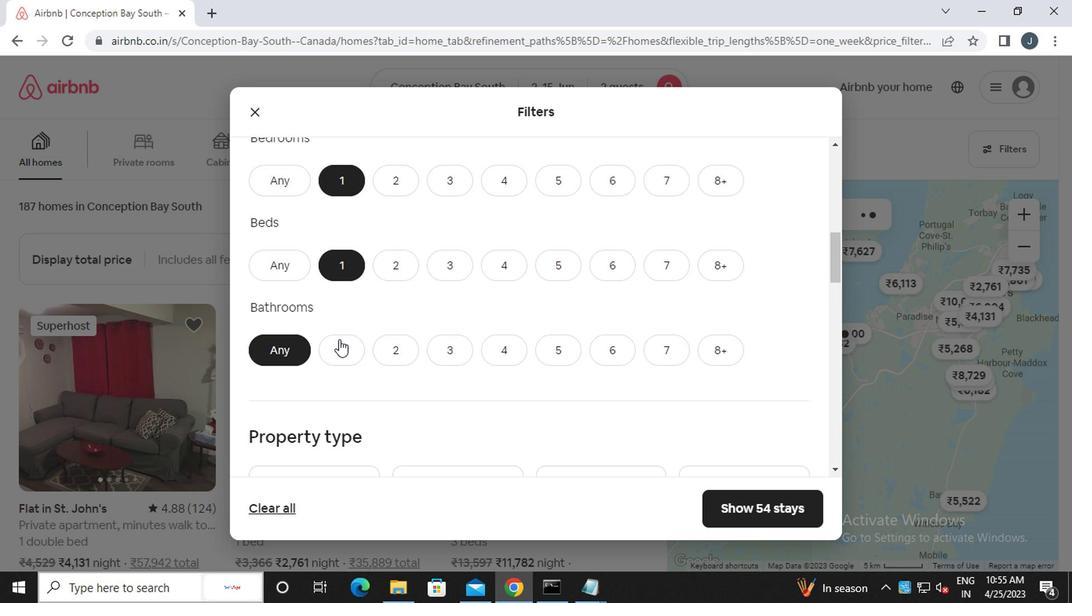 
Action: Mouse moved to (329, 358)
Screenshot: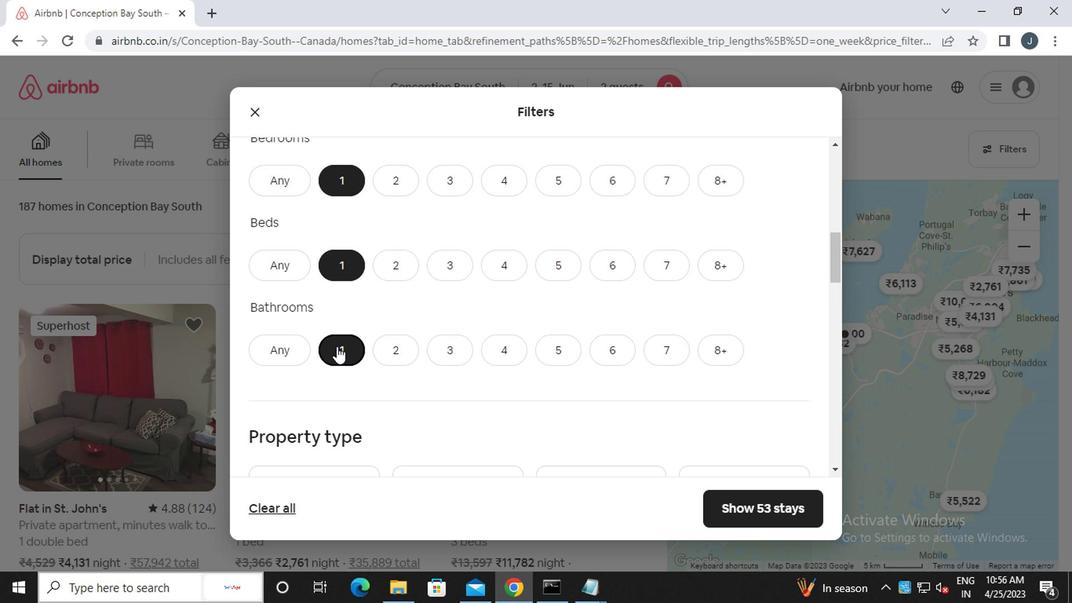
Action: Mouse scrolled (329, 357) with delta (0, -1)
Screenshot: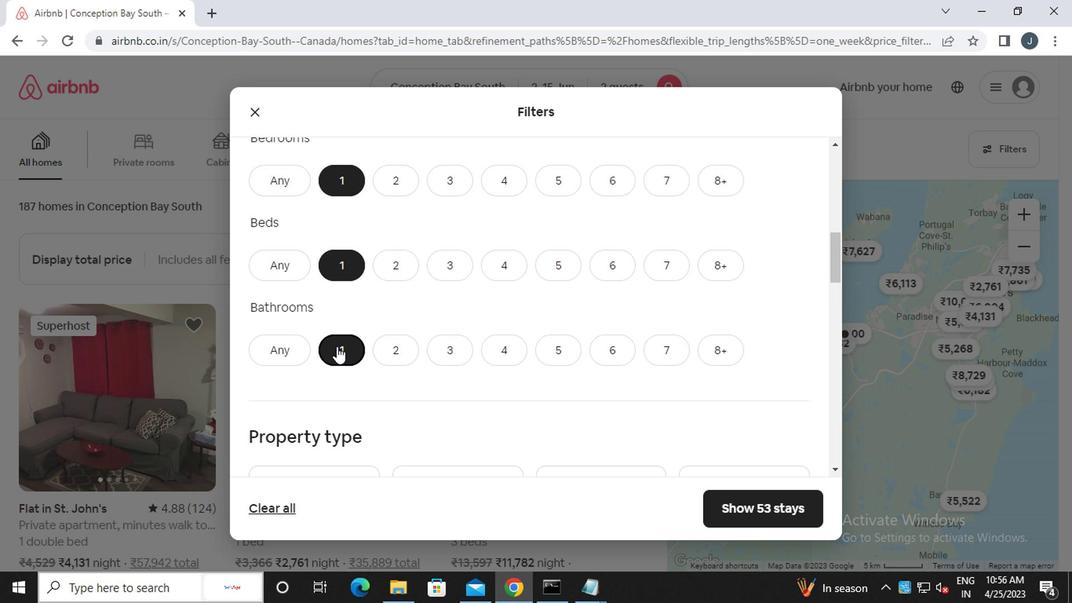 
Action: Mouse moved to (329, 359)
Screenshot: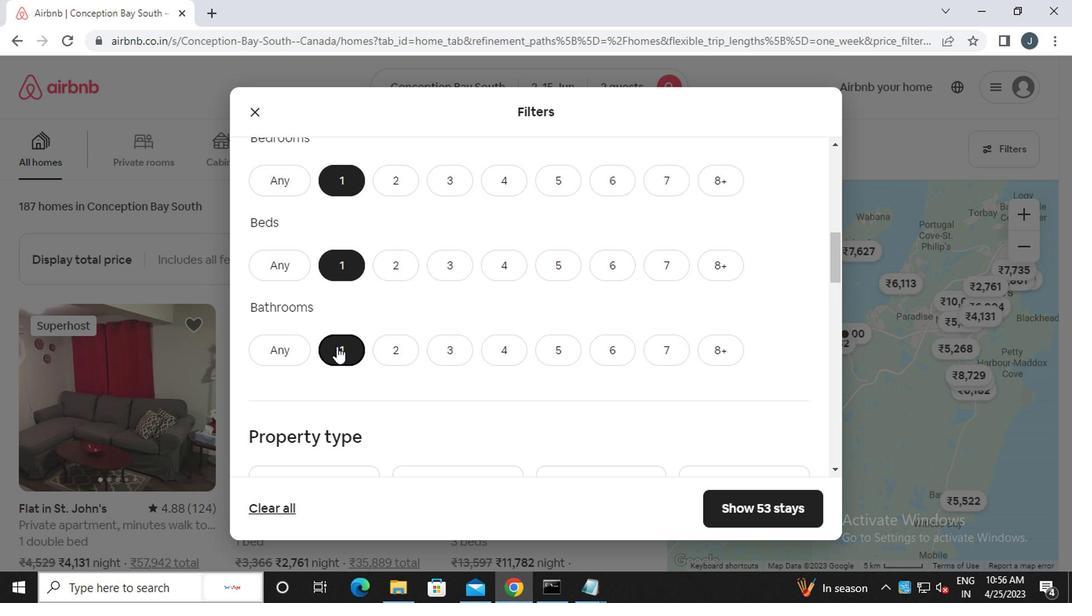 
Action: Mouse scrolled (329, 358) with delta (0, 0)
Screenshot: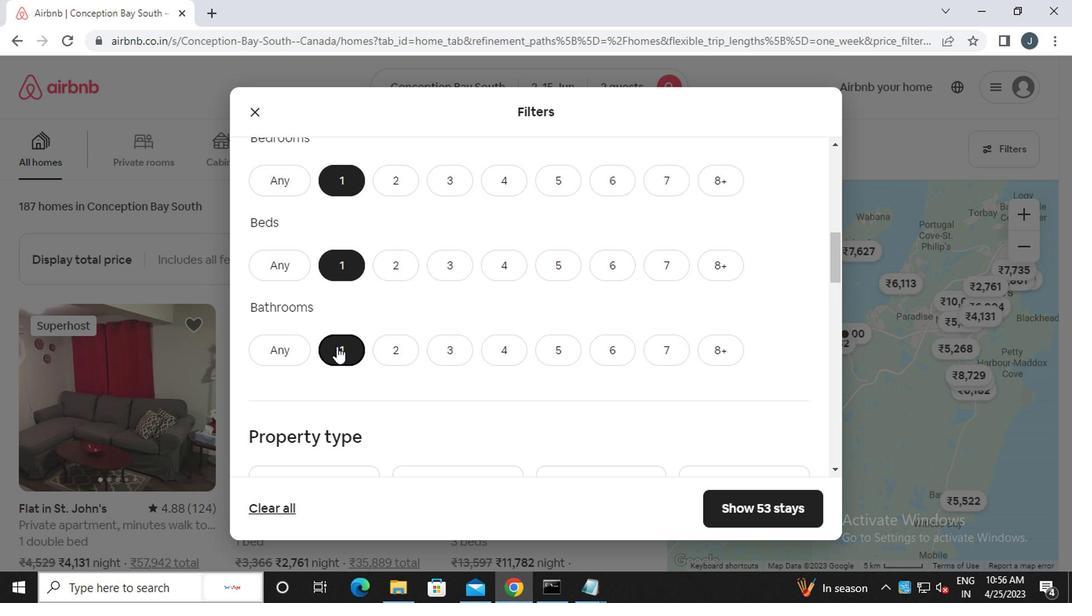 
Action: Mouse moved to (323, 352)
Screenshot: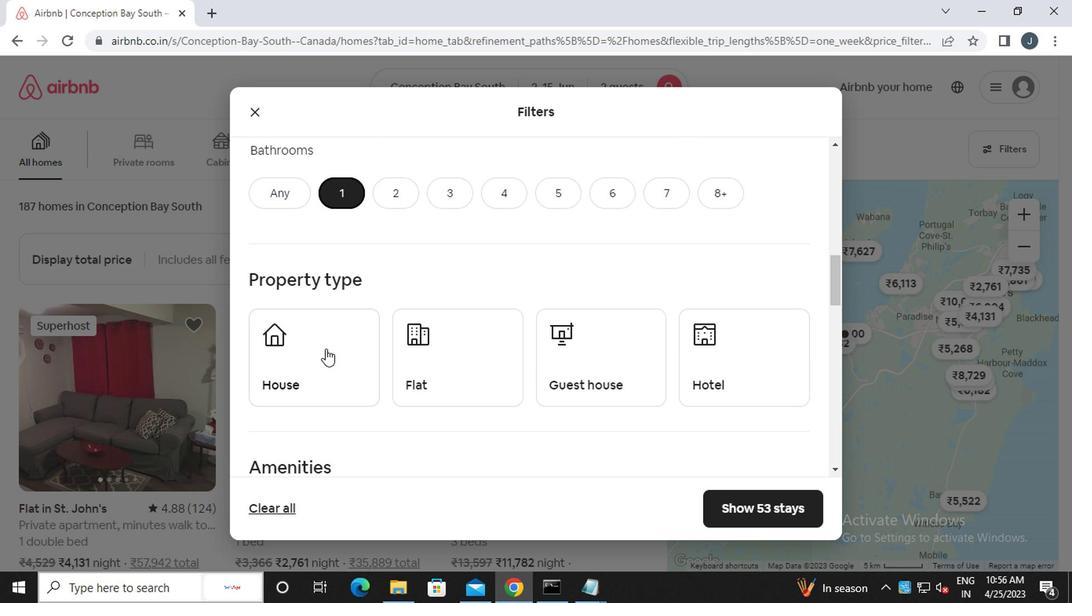 
Action: Mouse pressed left at (323, 352)
Screenshot: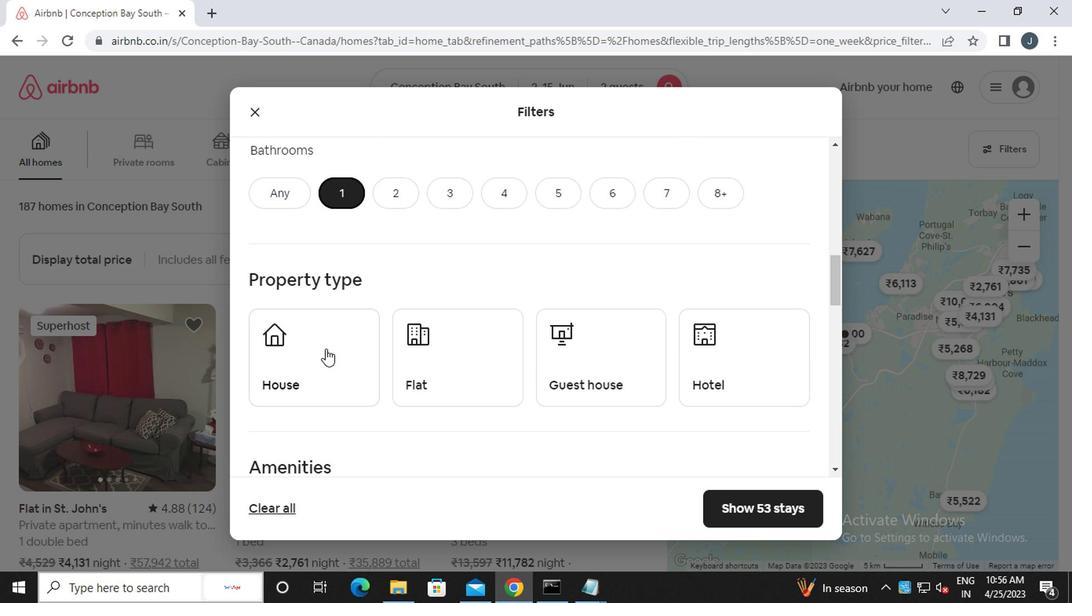
Action: Mouse moved to (400, 367)
Screenshot: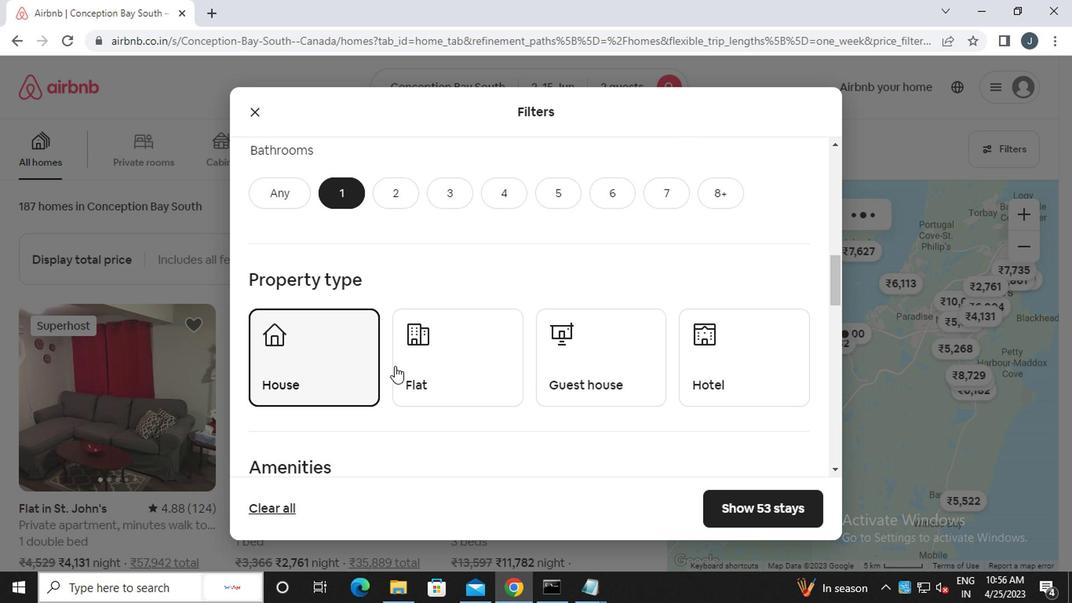 
Action: Mouse pressed left at (400, 367)
Screenshot: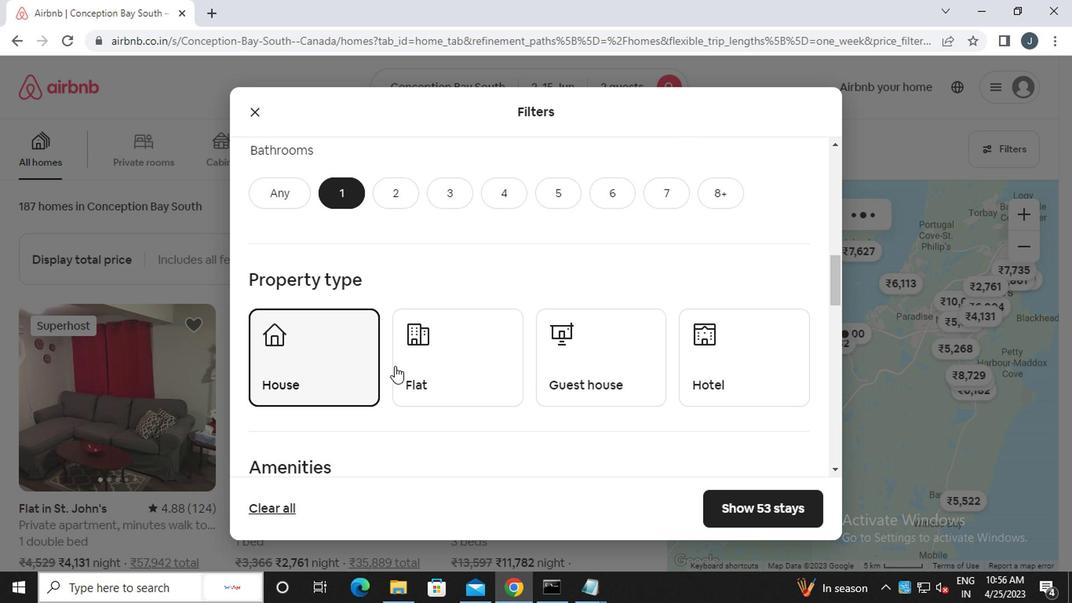 
Action: Mouse moved to (561, 366)
Screenshot: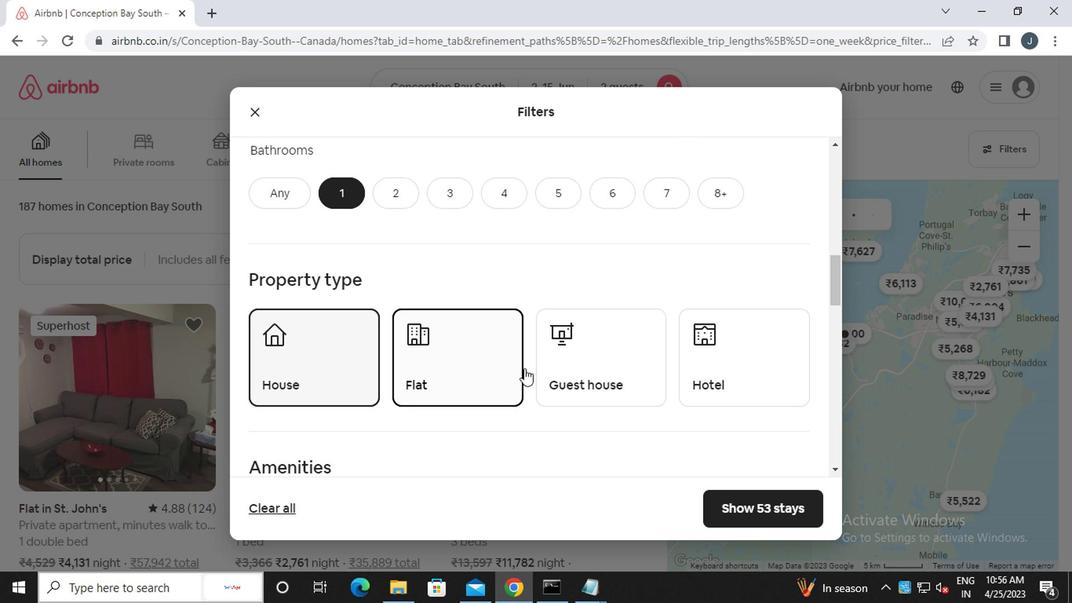 
Action: Mouse pressed left at (561, 366)
Screenshot: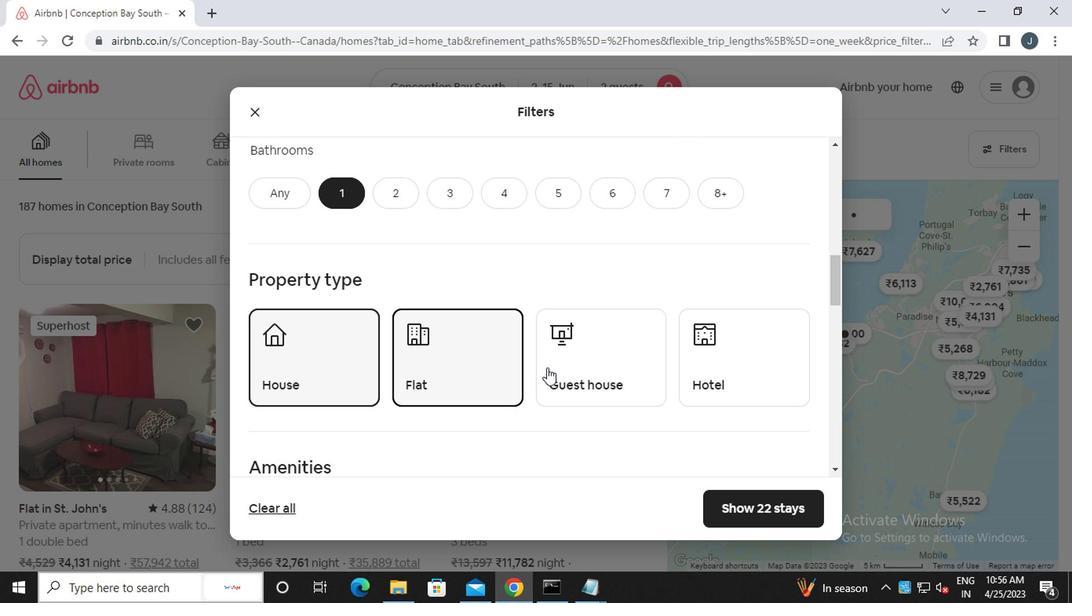 
Action: Mouse moved to (703, 375)
Screenshot: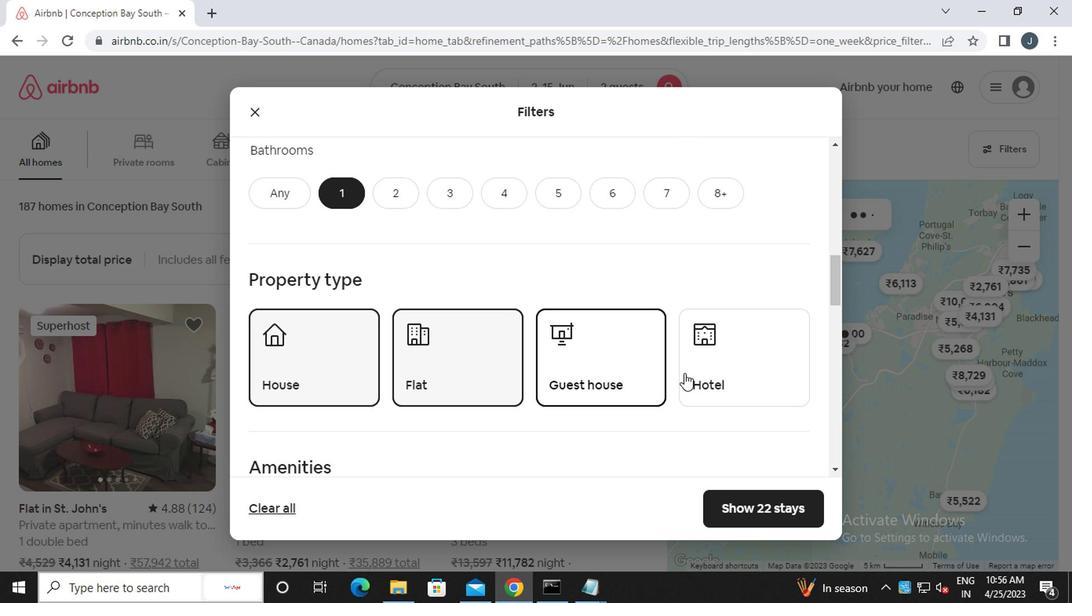 
Action: Mouse pressed left at (703, 375)
Screenshot: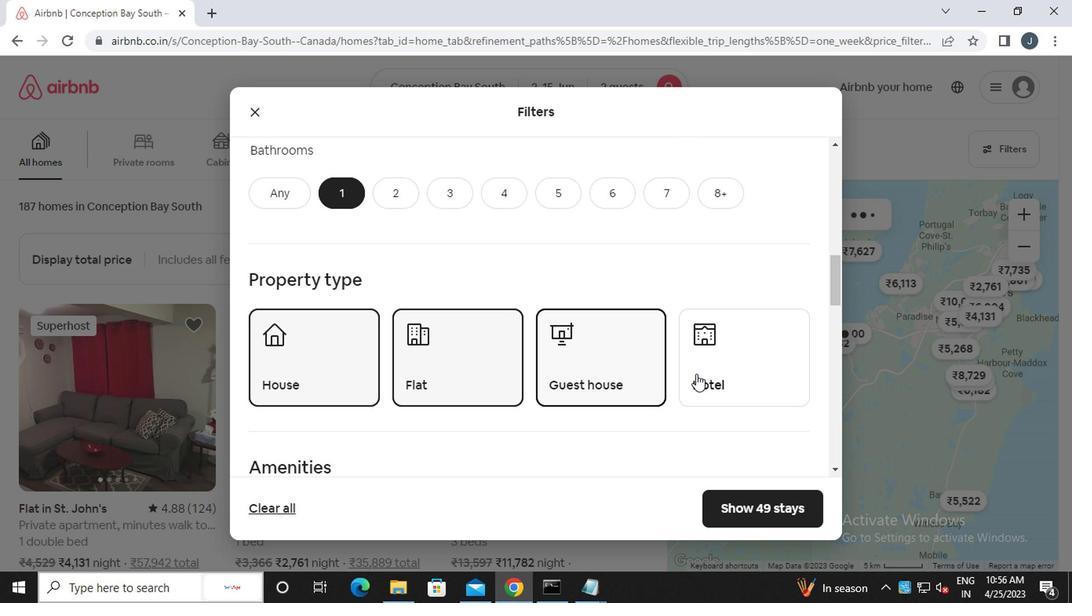 
Action: Mouse moved to (696, 376)
Screenshot: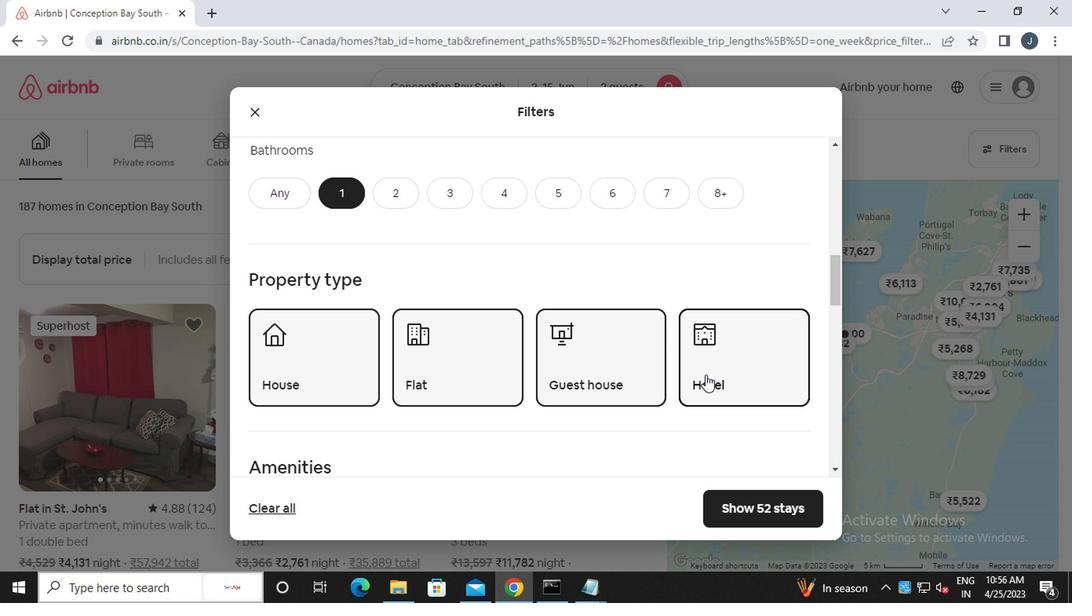 
Action: Mouse scrolled (696, 375) with delta (0, 0)
Screenshot: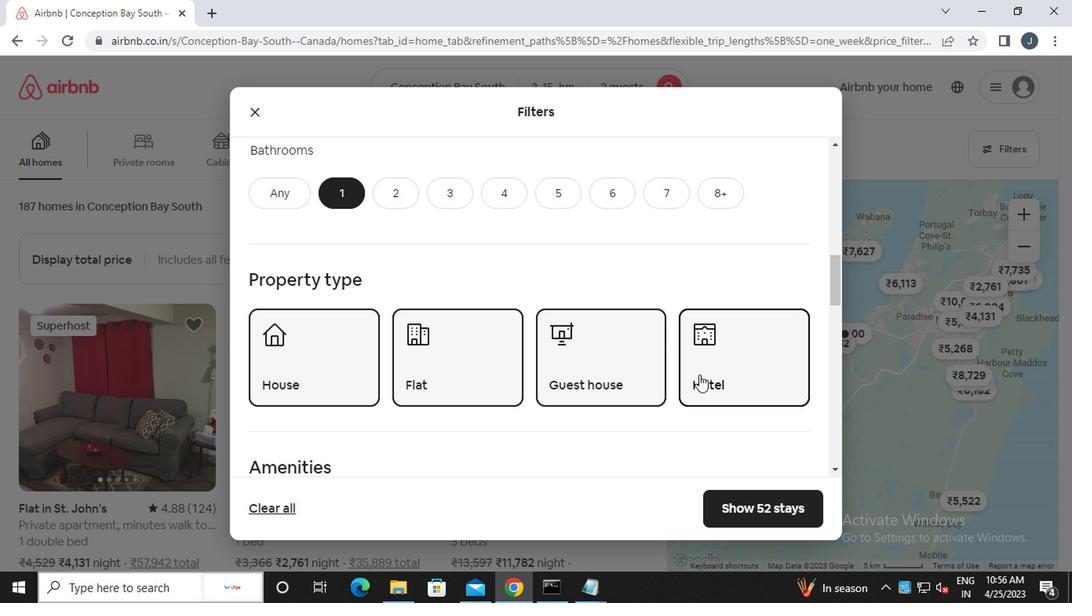 
Action: Mouse scrolled (696, 375) with delta (0, 0)
Screenshot: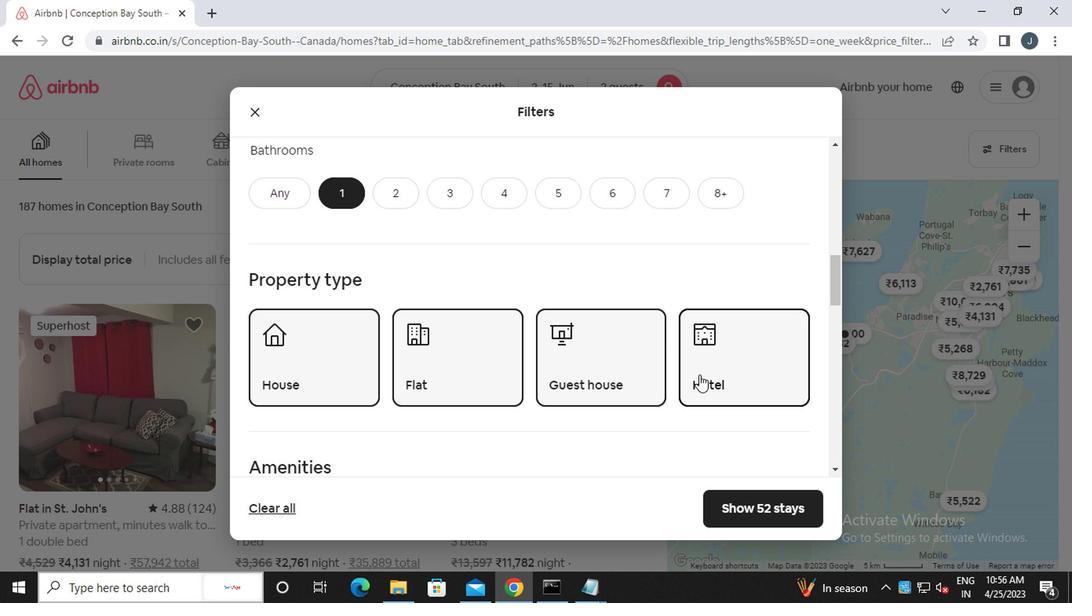 
Action: Mouse scrolled (696, 375) with delta (0, 0)
Screenshot: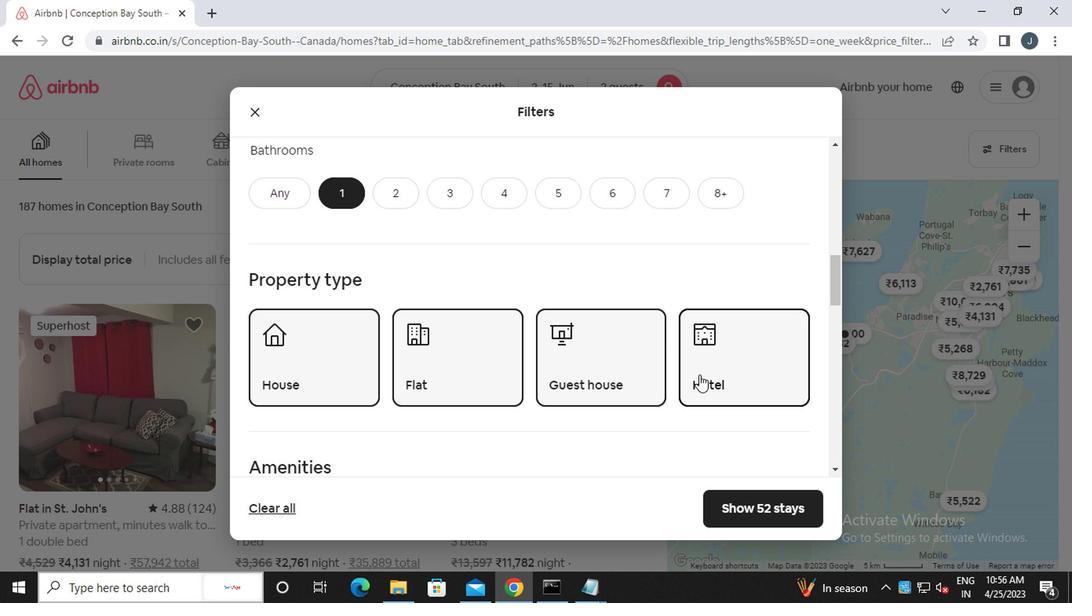 
Action: Mouse scrolled (696, 375) with delta (0, 0)
Screenshot: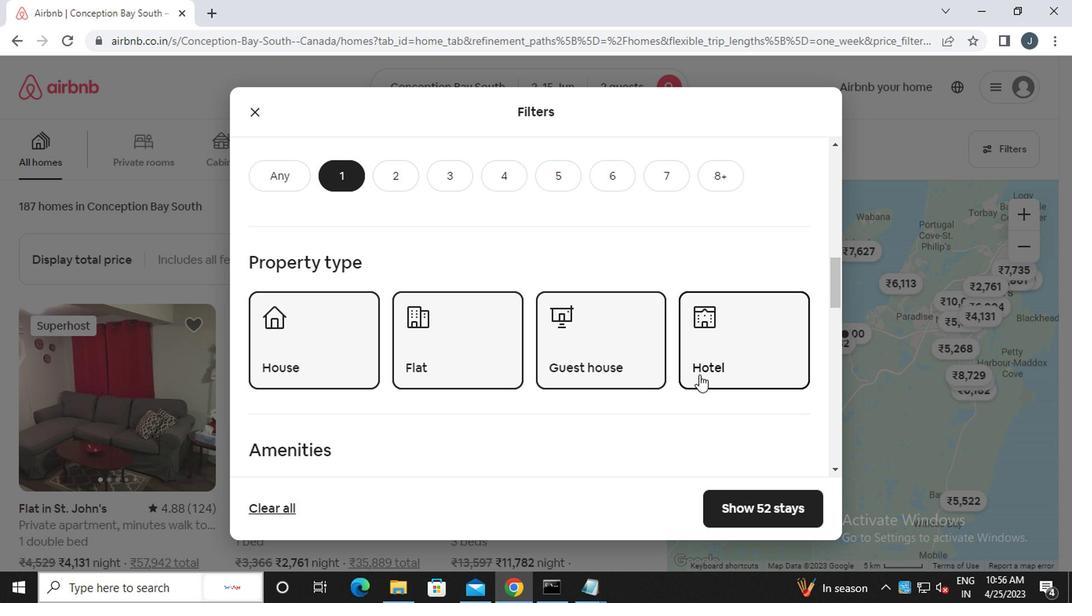 
Action: Mouse moved to (690, 376)
Screenshot: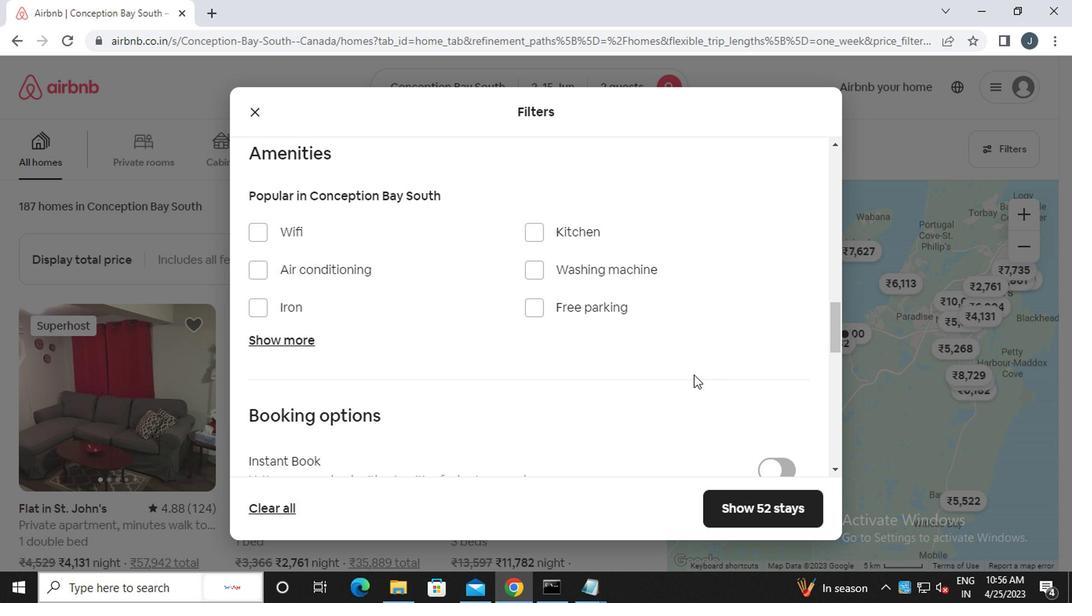 
Action: Mouse scrolled (690, 376) with delta (0, 0)
Screenshot: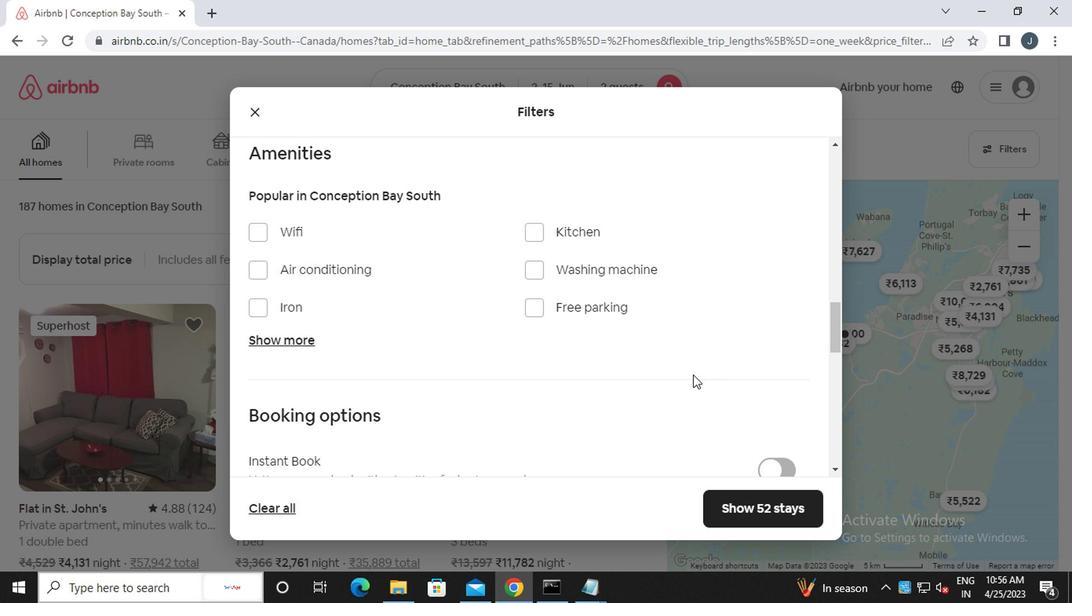 
Action: Mouse moved to (689, 376)
Screenshot: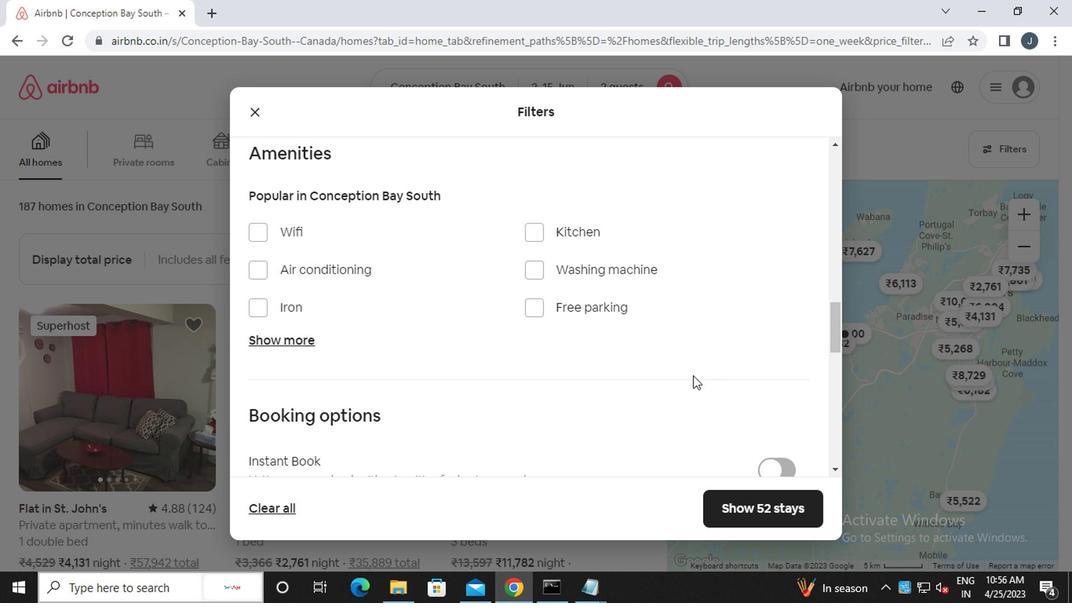 
Action: Mouse scrolled (689, 376) with delta (0, 0)
Screenshot: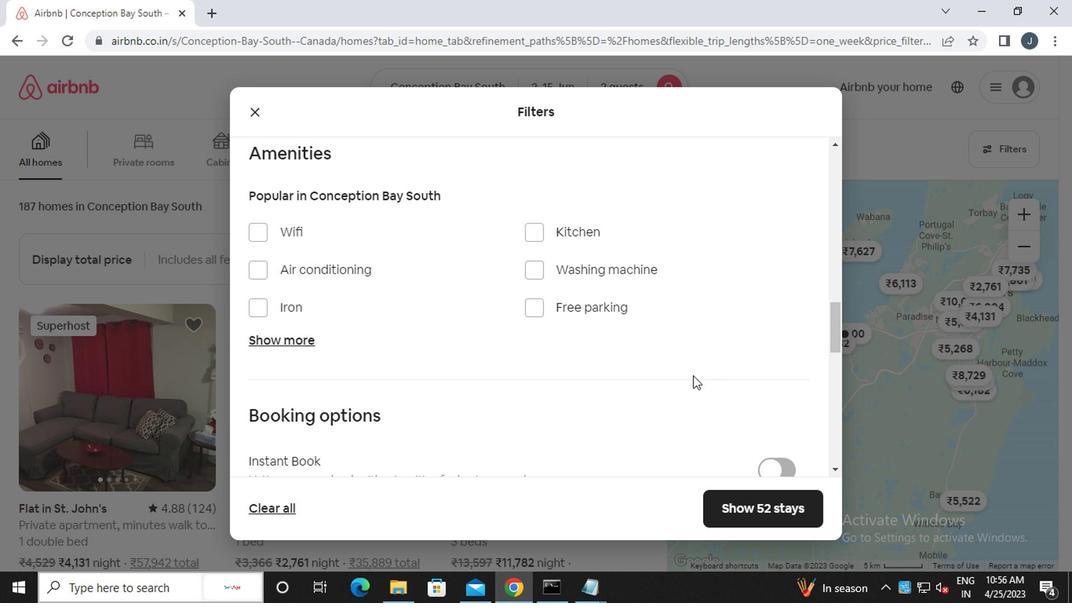 
Action: Mouse scrolled (689, 376) with delta (0, 0)
Screenshot: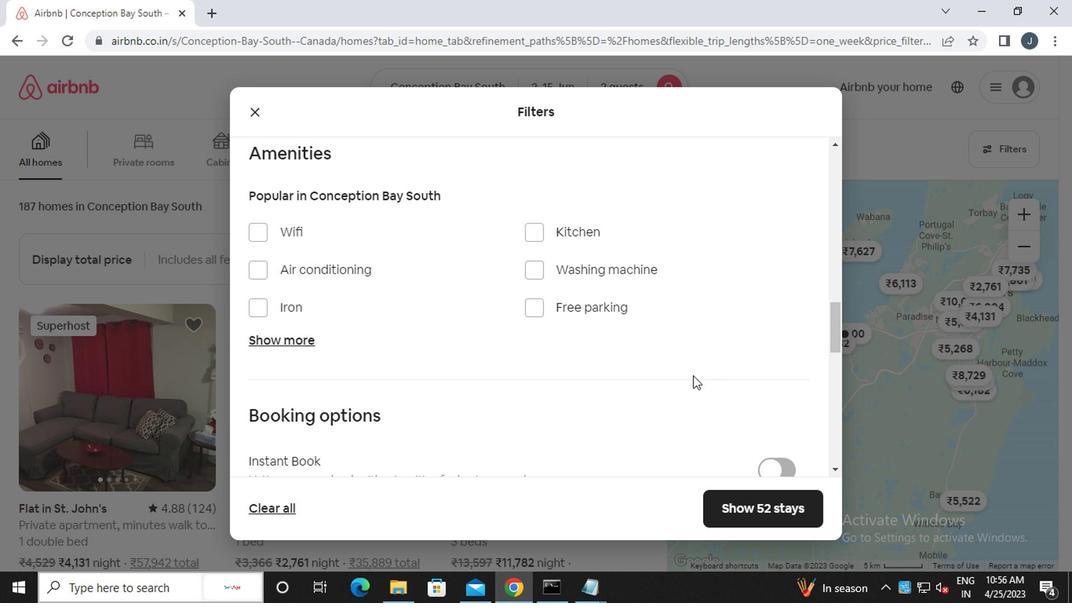 
Action: Mouse scrolled (689, 376) with delta (0, 0)
Screenshot: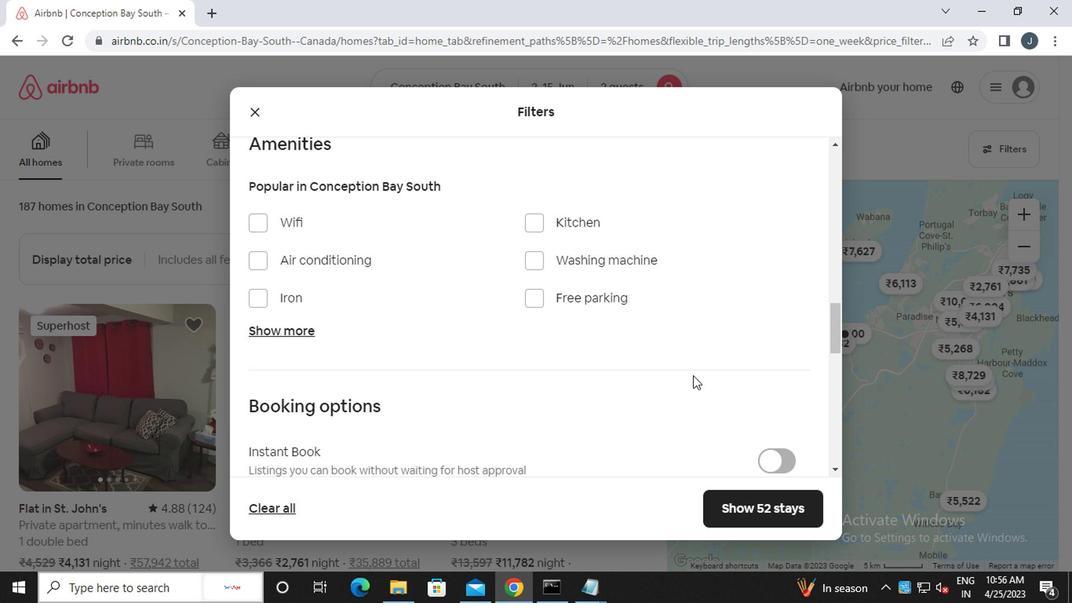 
Action: Mouse scrolled (689, 376) with delta (0, 0)
Screenshot: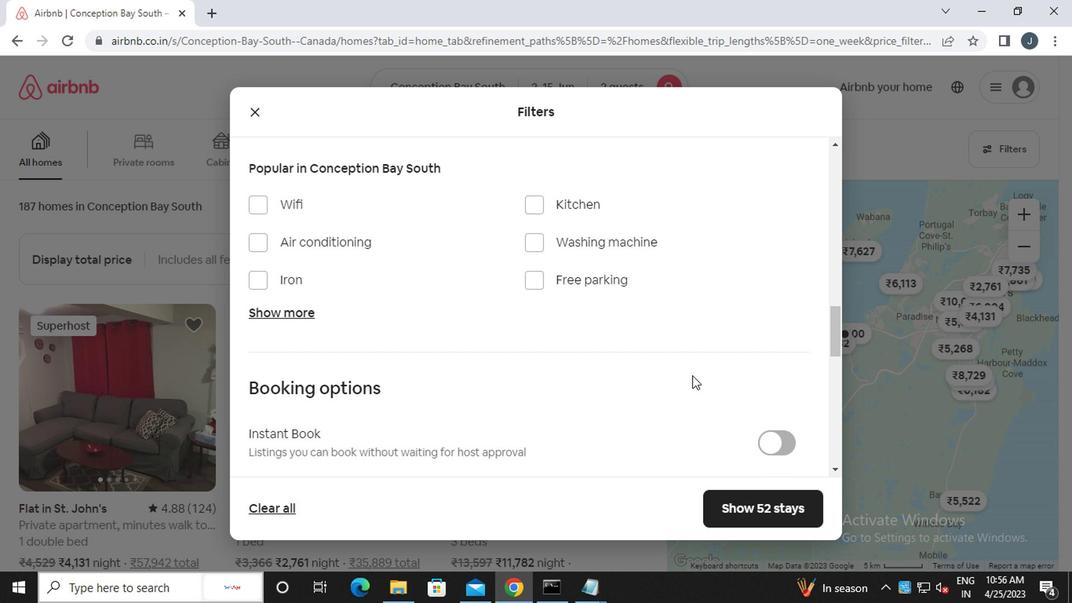 
Action: Mouse moved to (687, 345)
Screenshot: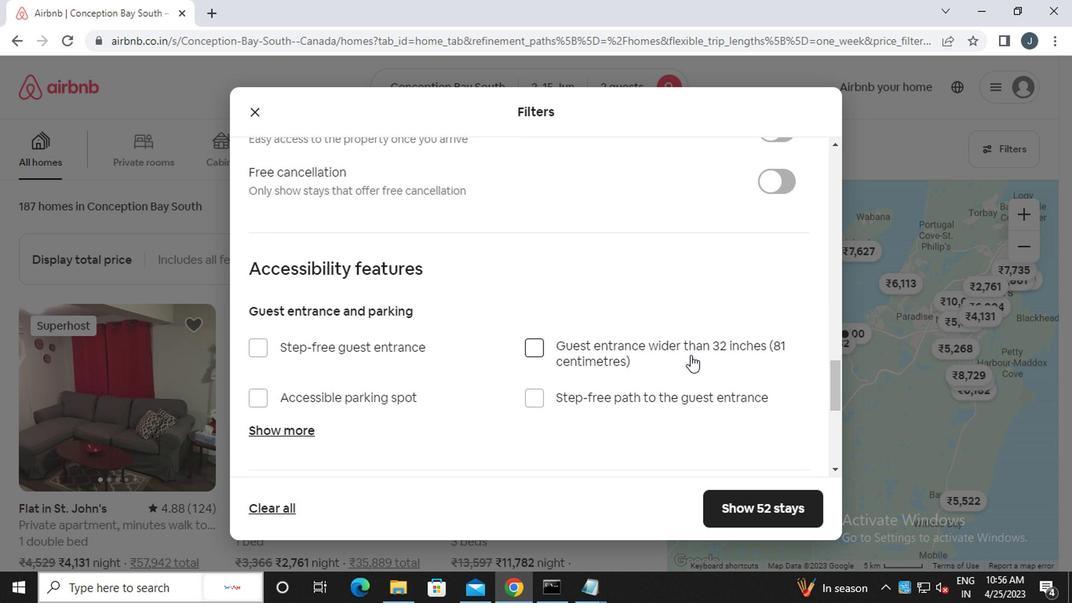 
Action: Mouse scrolled (687, 346) with delta (0, 1)
Screenshot: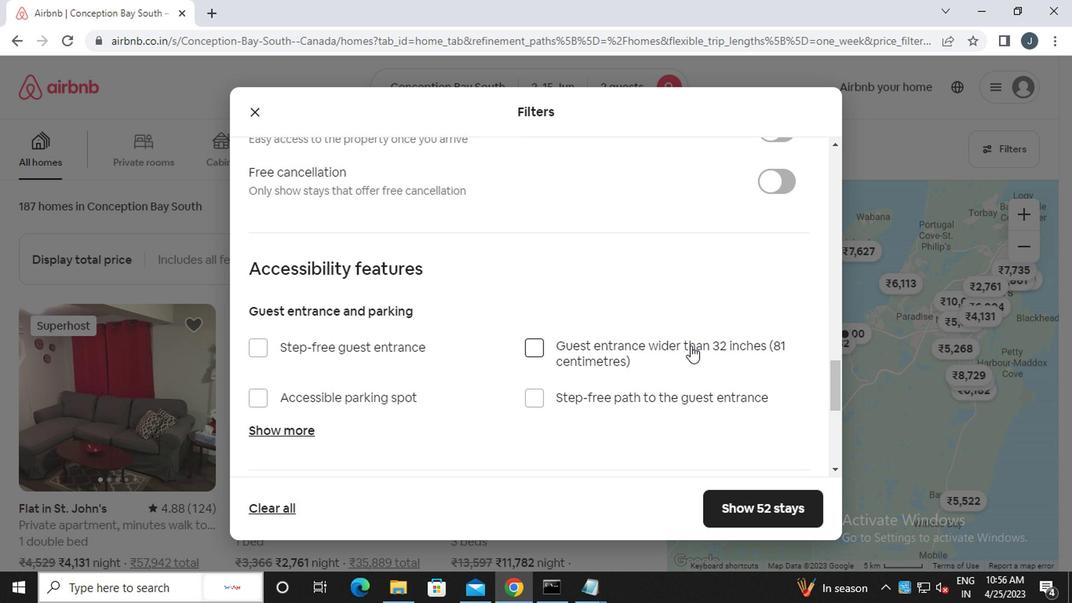 
Action: Mouse moved to (776, 213)
Screenshot: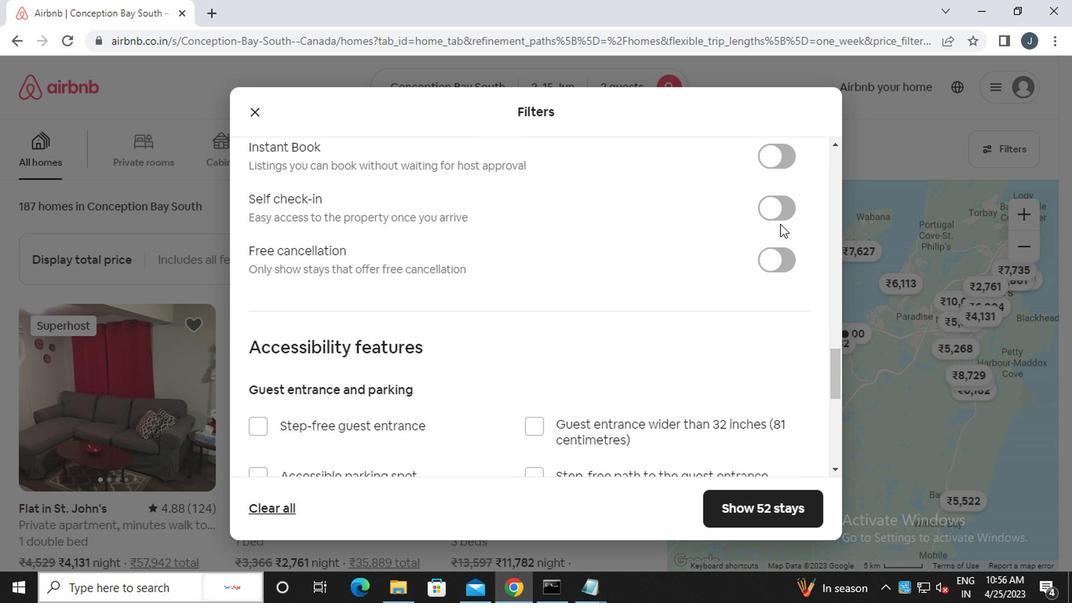 
Action: Mouse pressed left at (776, 213)
Screenshot: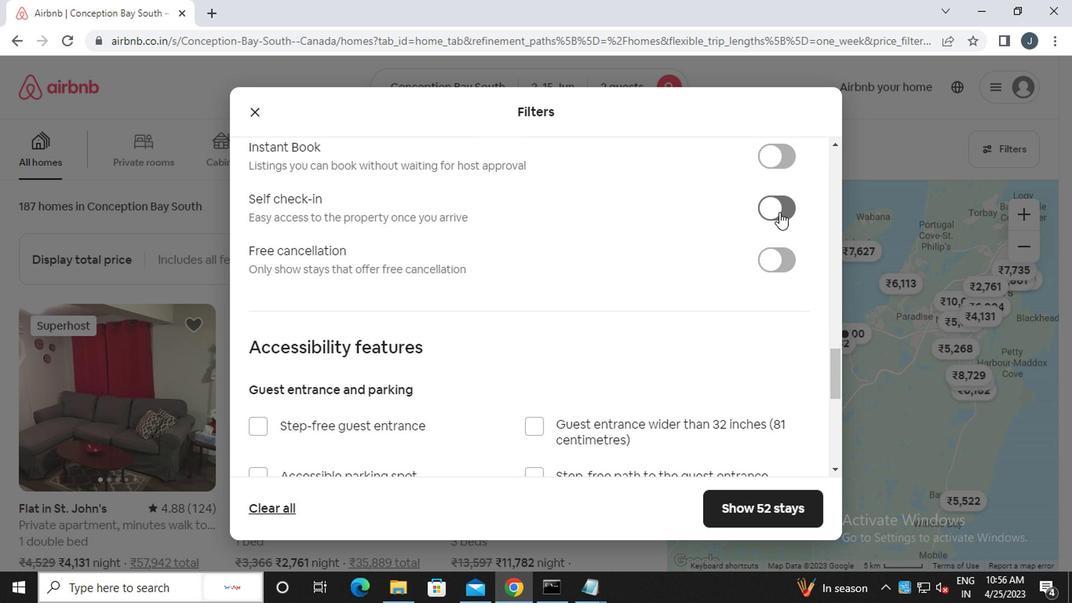 
Action: Mouse moved to (541, 366)
Screenshot: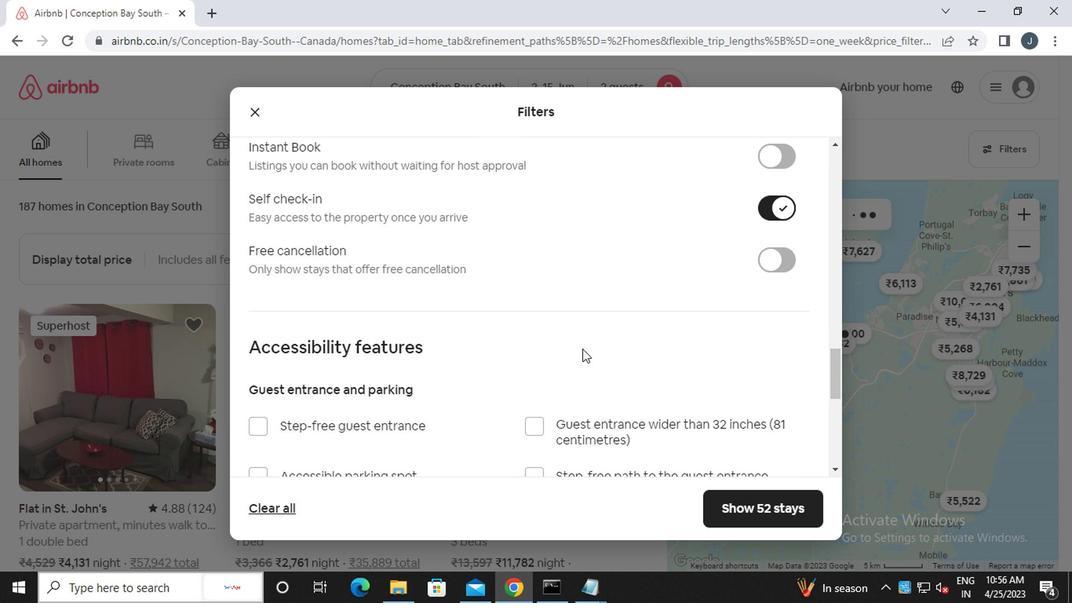 
Action: Mouse scrolled (541, 366) with delta (0, 0)
Screenshot: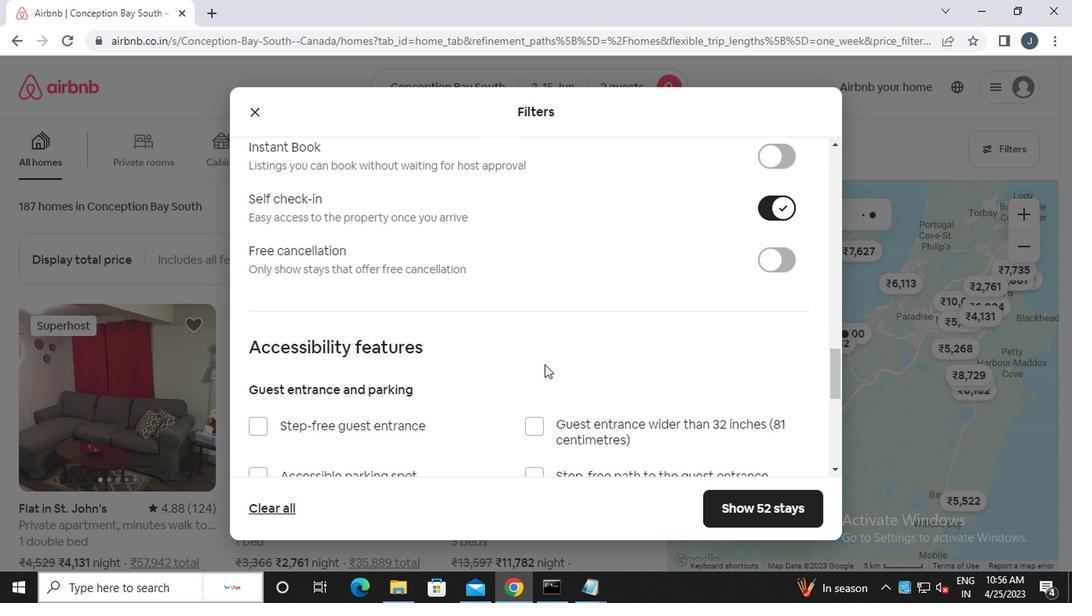 
Action: Mouse scrolled (541, 366) with delta (0, 0)
Screenshot: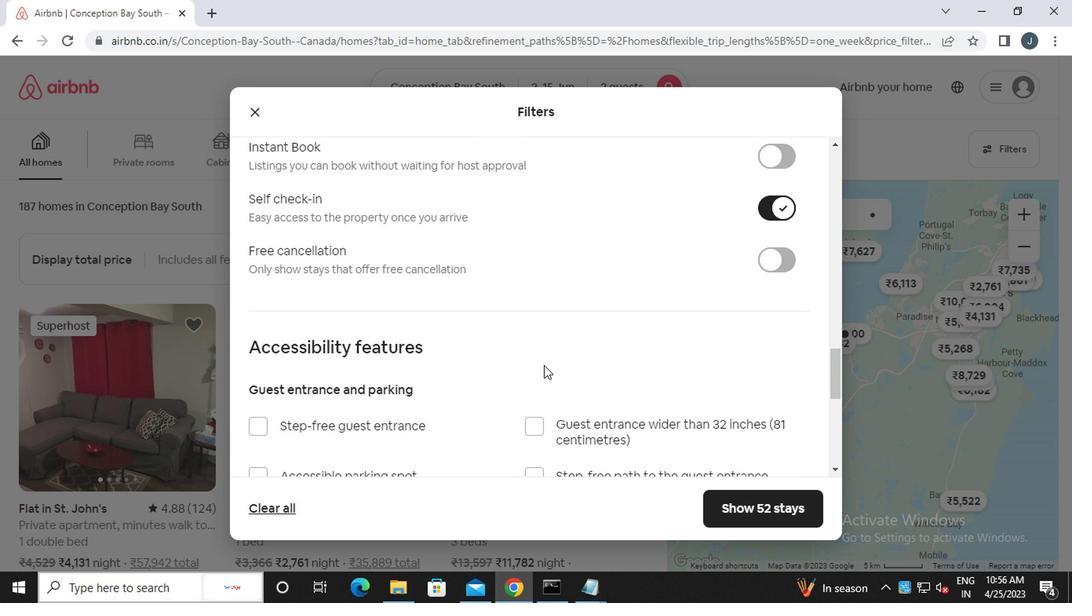 
Action: Mouse scrolled (541, 366) with delta (0, 0)
Screenshot: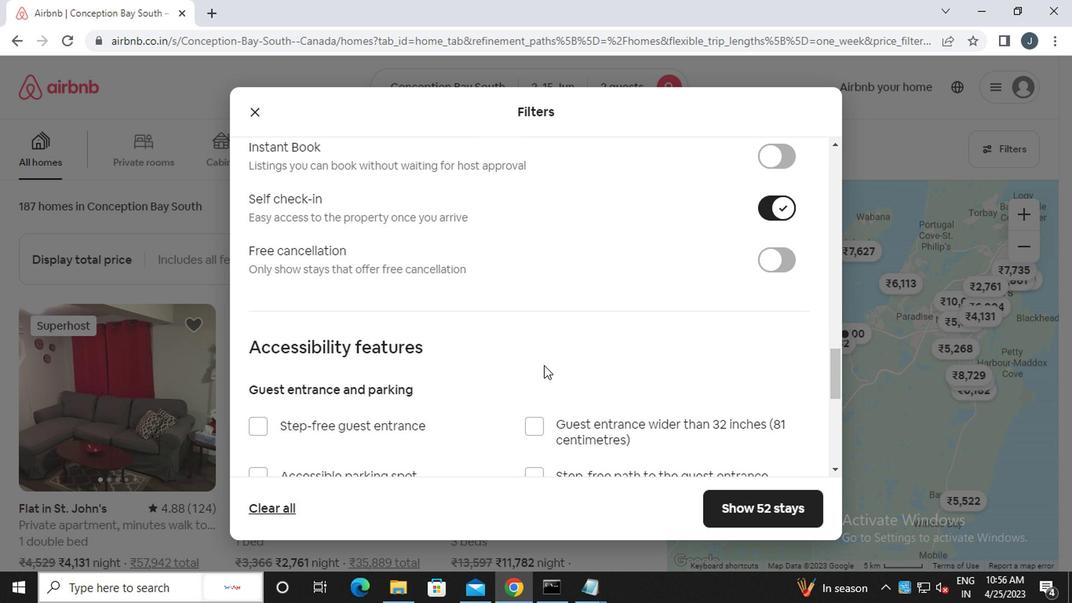 
Action: Mouse scrolled (541, 366) with delta (0, 0)
Screenshot: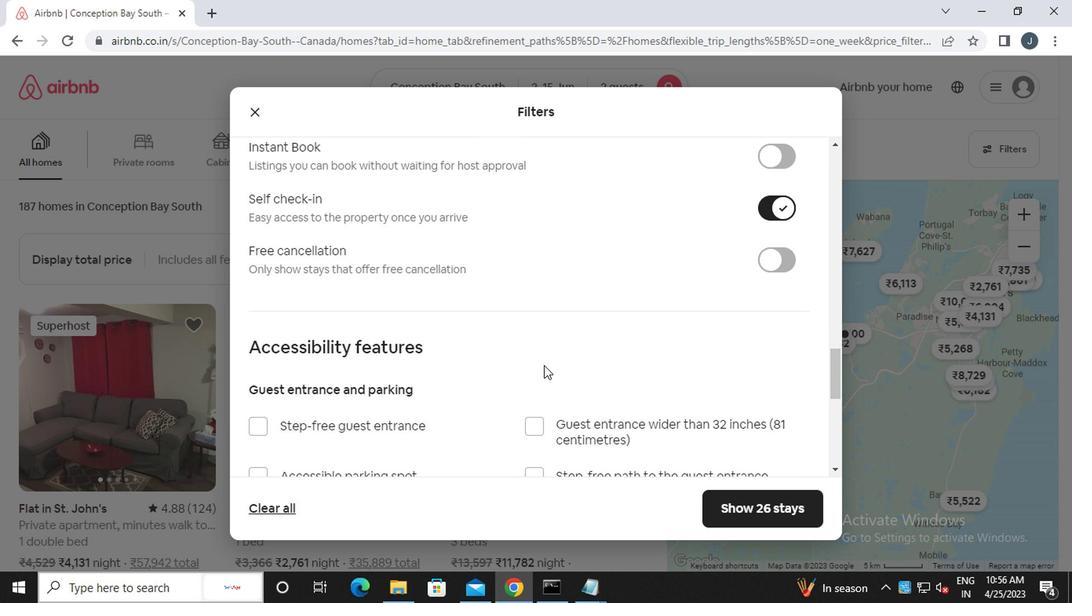 
Action: Mouse scrolled (541, 366) with delta (0, 0)
Screenshot: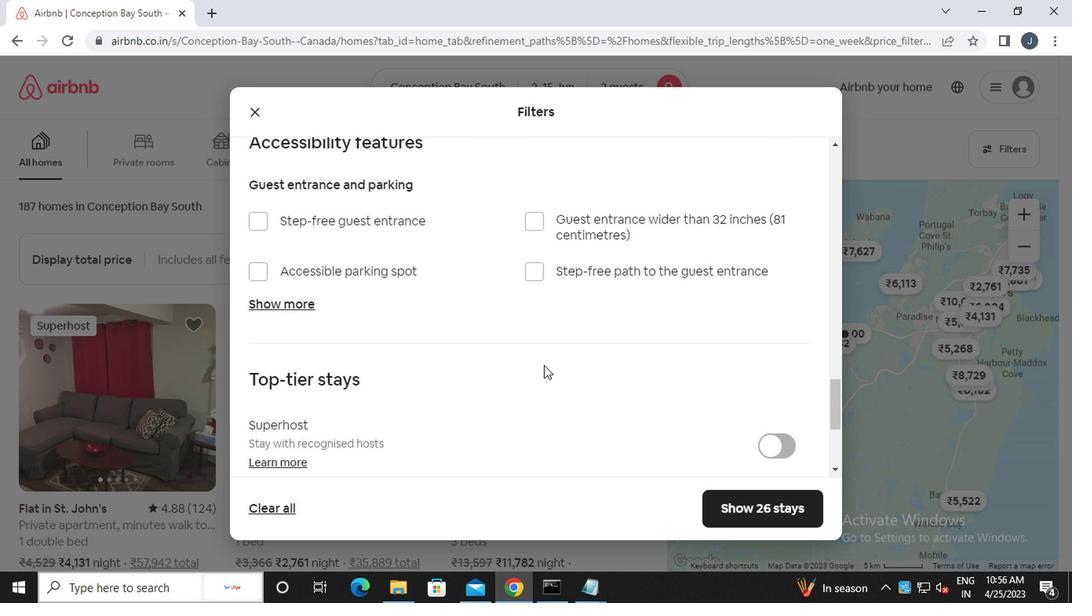 
Action: Mouse scrolled (541, 366) with delta (0, 0)
Screenshot: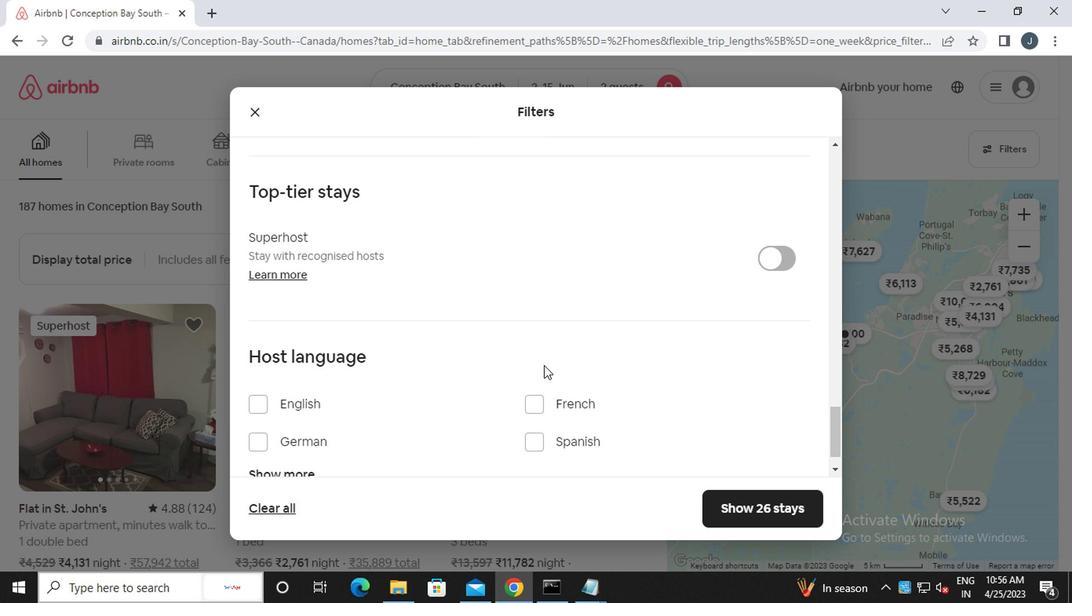 
Action: Mouse scrolled (541, 366) with delta (0, 0)
Screenshot: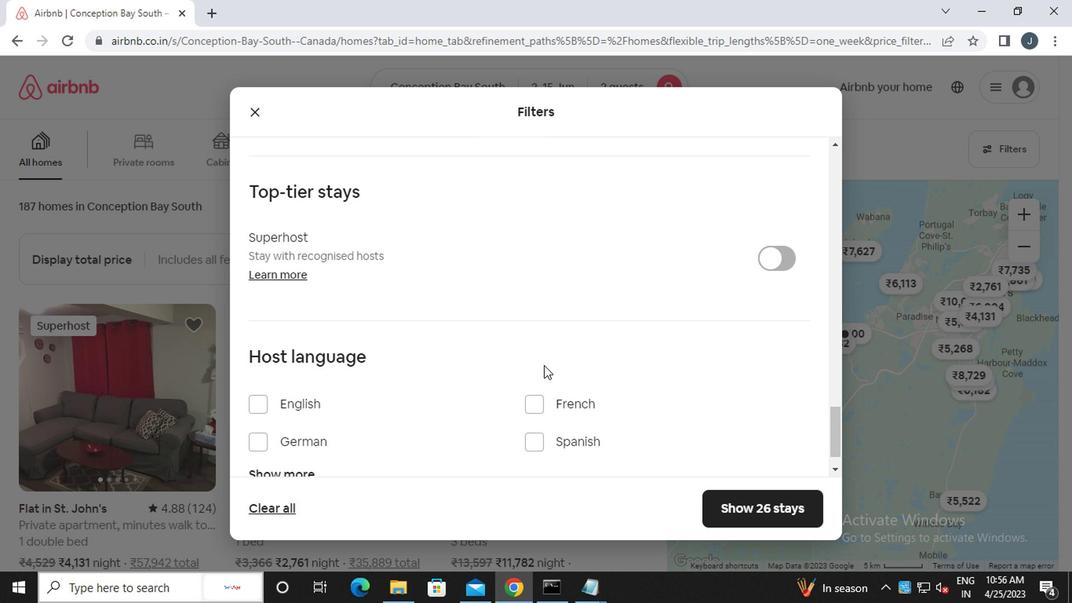 
Action: Mouse moved to (252, 368)
Screenshot: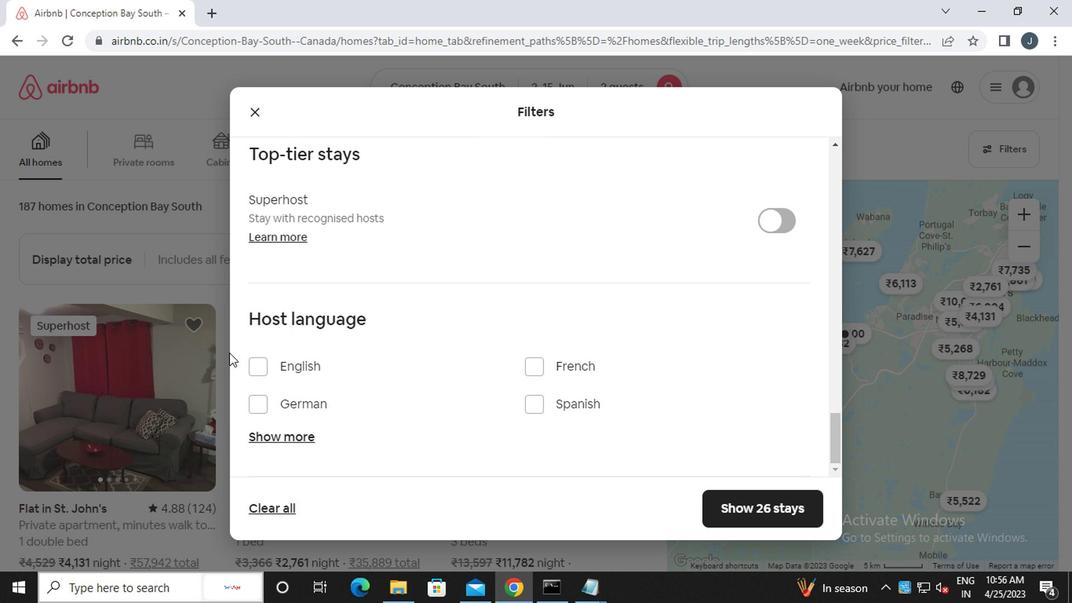 
Action: Mouse pressed left at (252, 368)
Screenshot: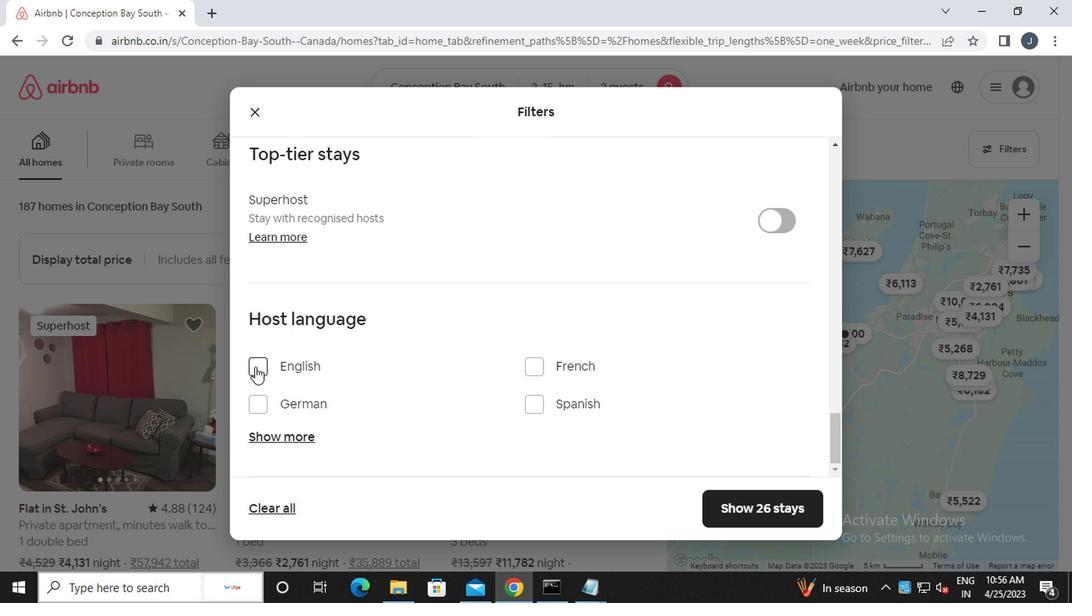 
Action: Mouse moved to (736, 509)
Screenshot: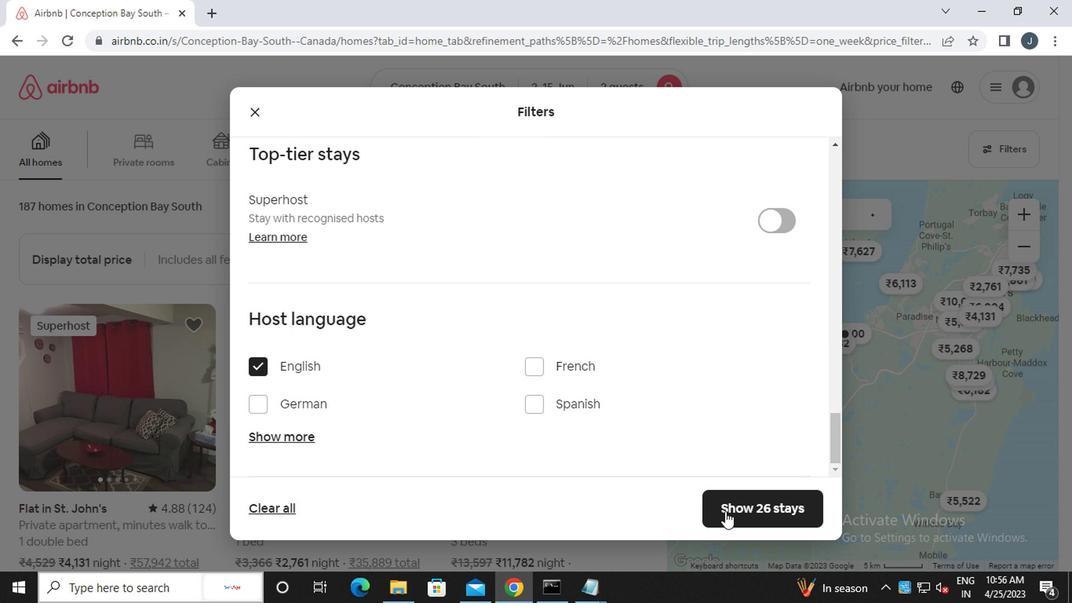 
Action: Mouse pressed left at (736, 509)
Screenshot: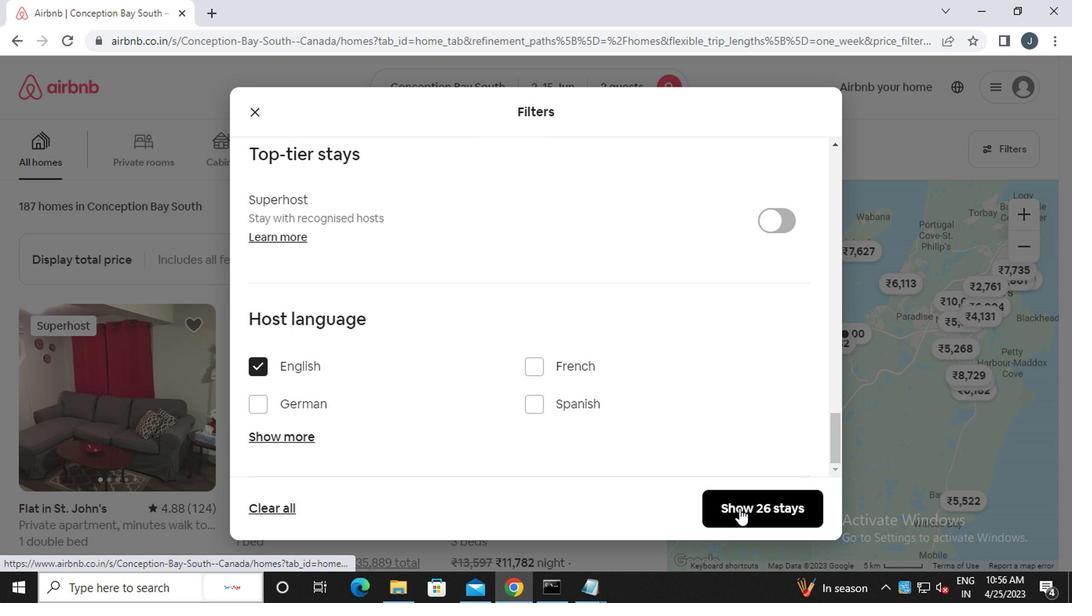 
Action: Mouse moved to (736, 509)
Screenshot: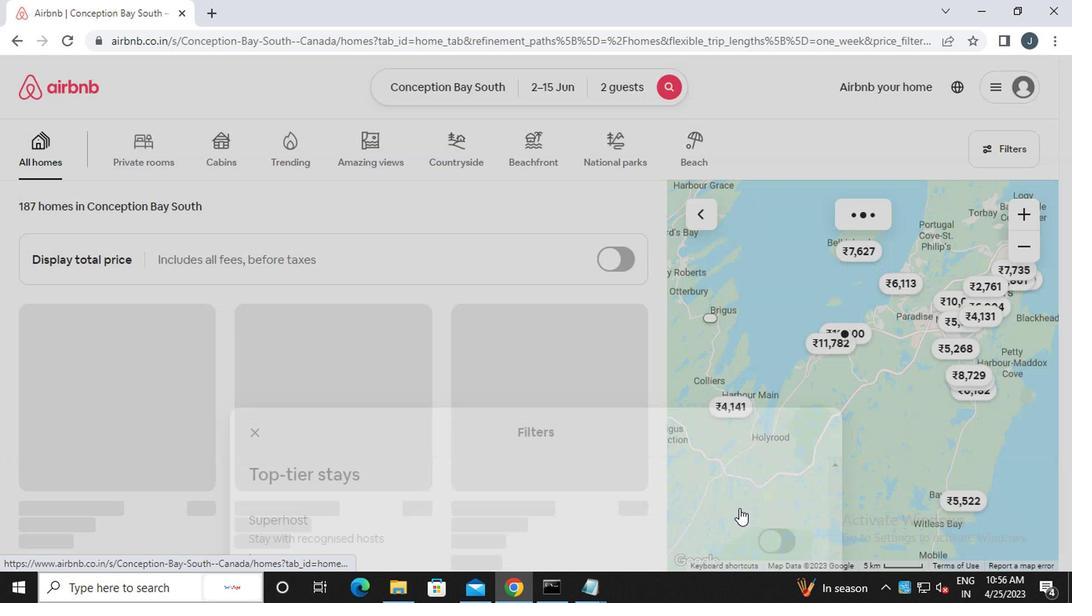
